 Task: Check the sale-to-list ratio of gas furnace in the last 3 years.
Action: Mouse moved to (935, 210)
Screenshot: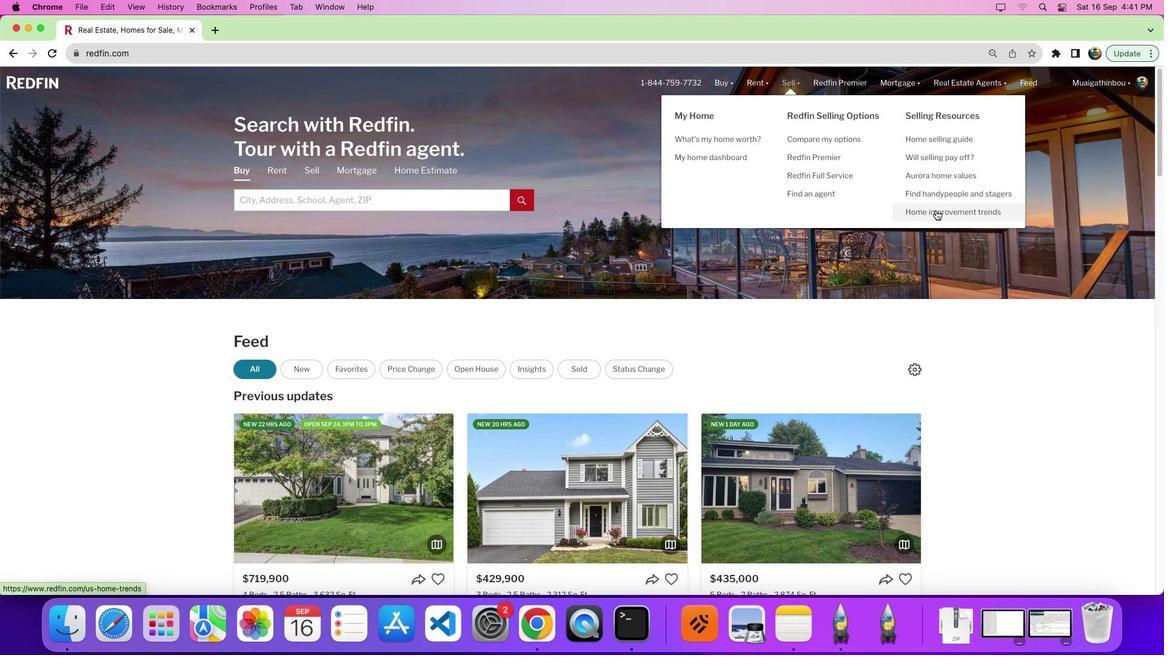 
Action: Mouse pressed left at (935, 210)
Screenshot: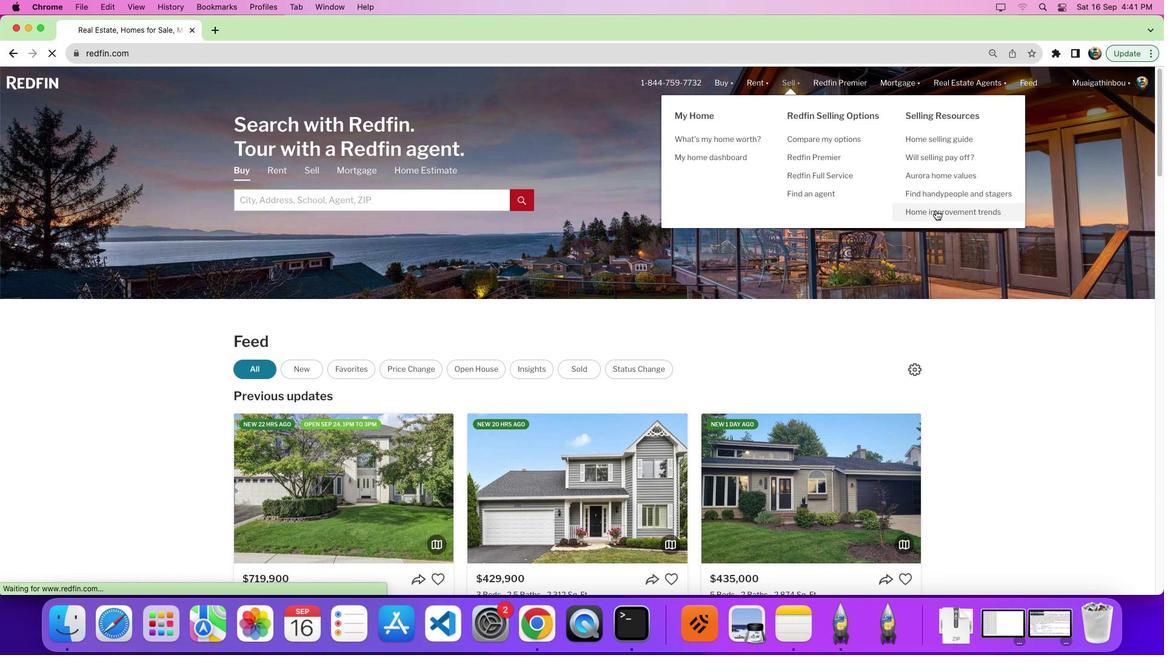 
Action: Mouse pressed left at (935, 210)
Screenshot: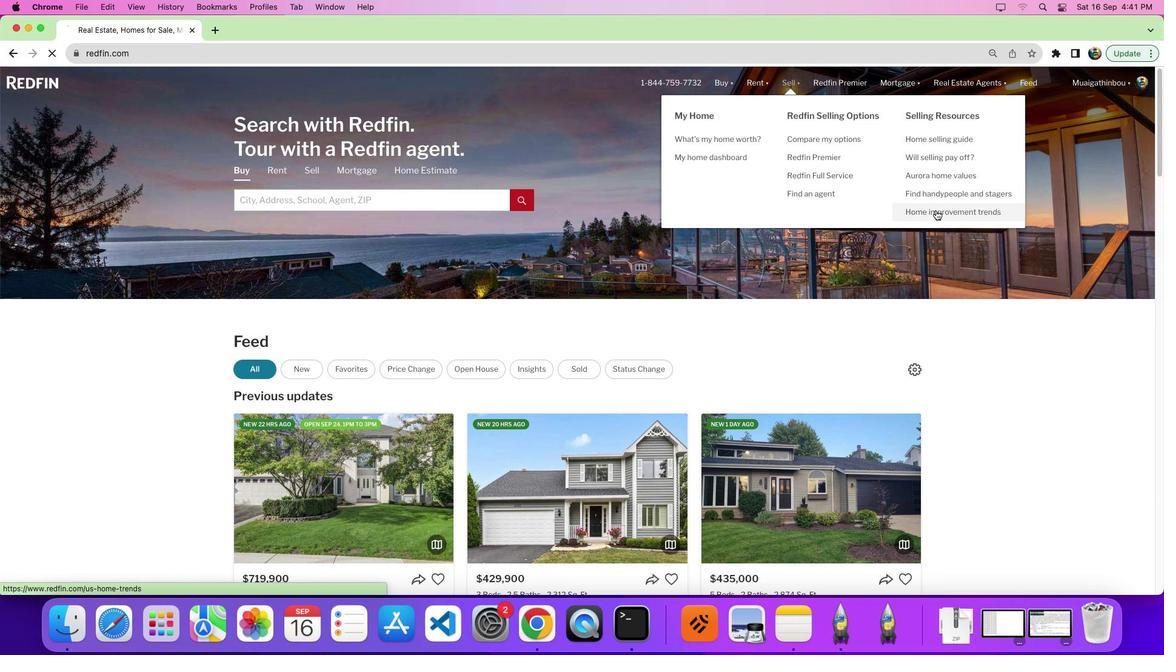 
Action: Mouse moved to (328, 235)
Screenshot: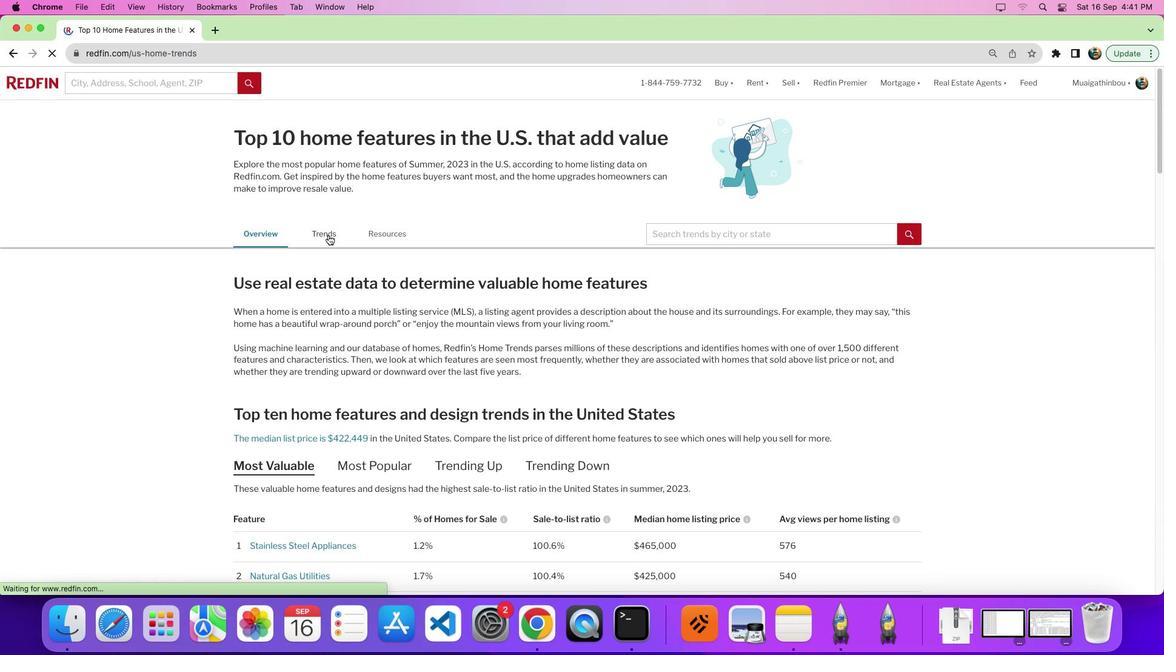 
Action: Mouse pressed left at (328, 235)
Screenshot: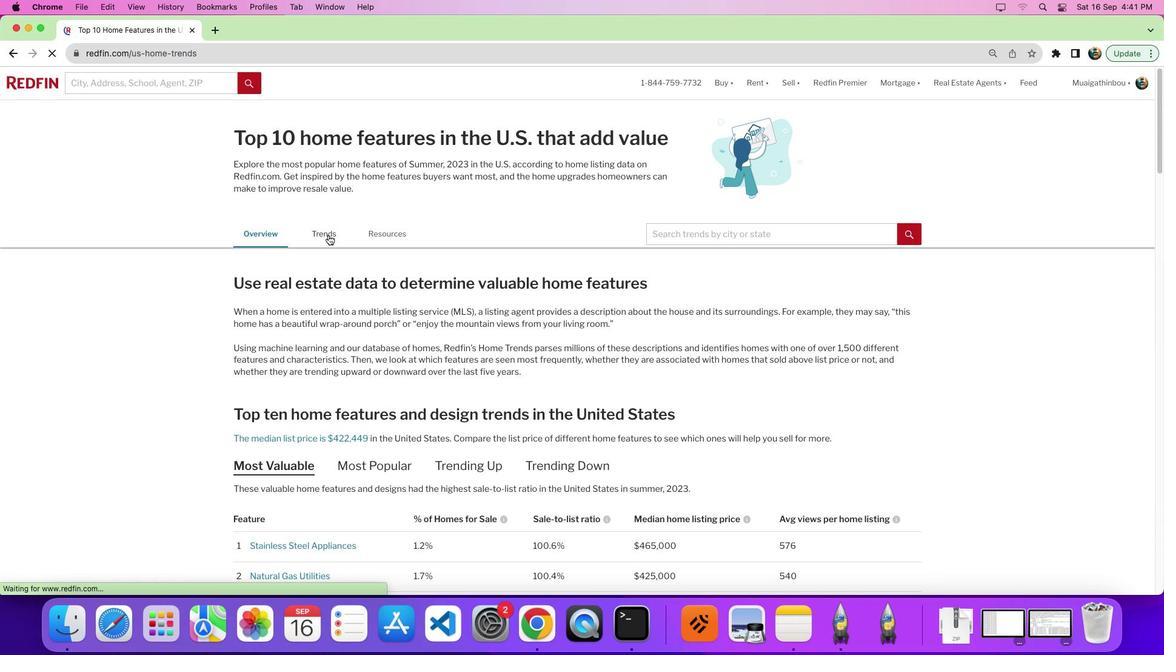 
Action: Mouse moved to (573, 337)
Screenshot: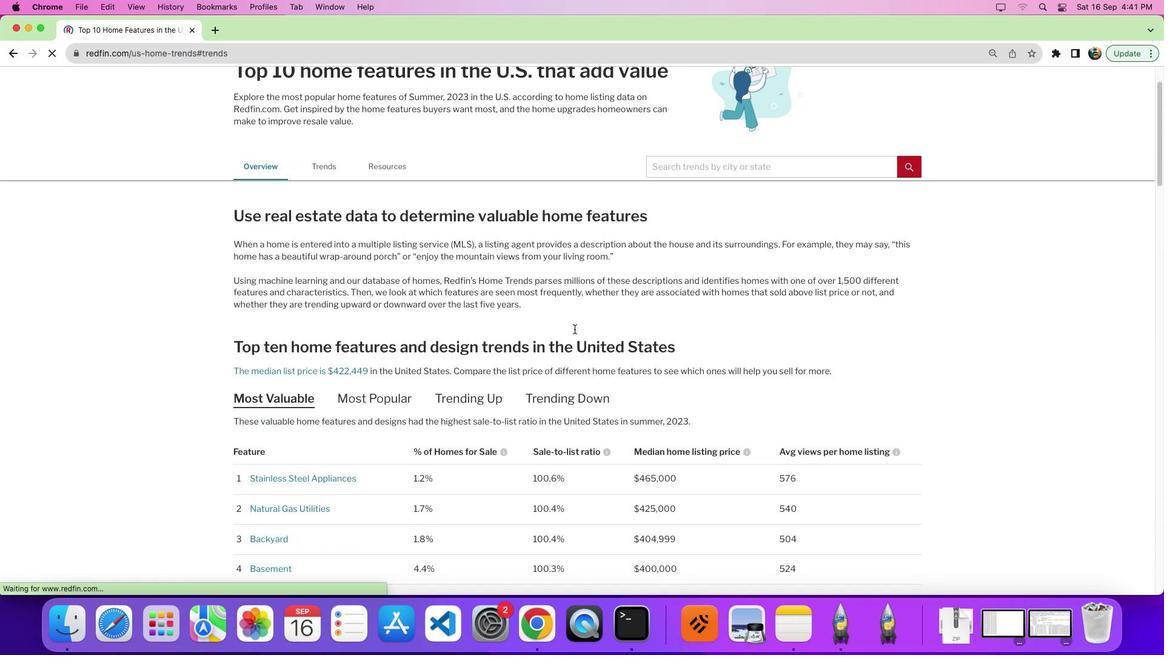 
Action: Mouse scrolled (573, 337) with delta (0, 0)
Screenshot: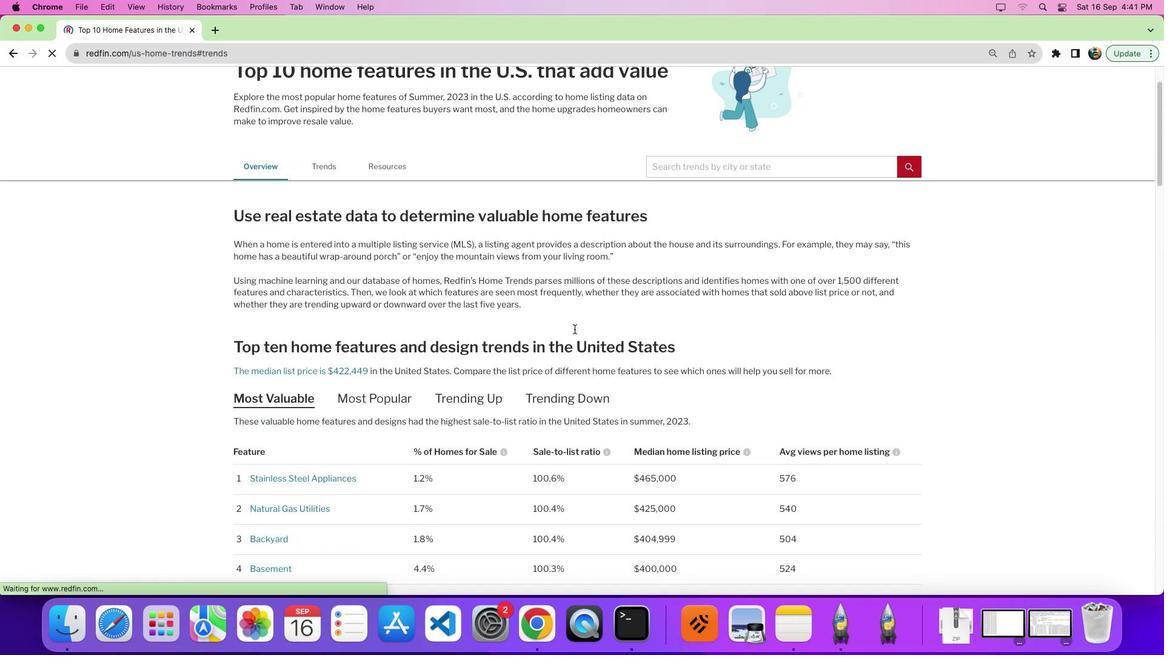 
Action: Mouse moved to (573, 337)
Screenshot: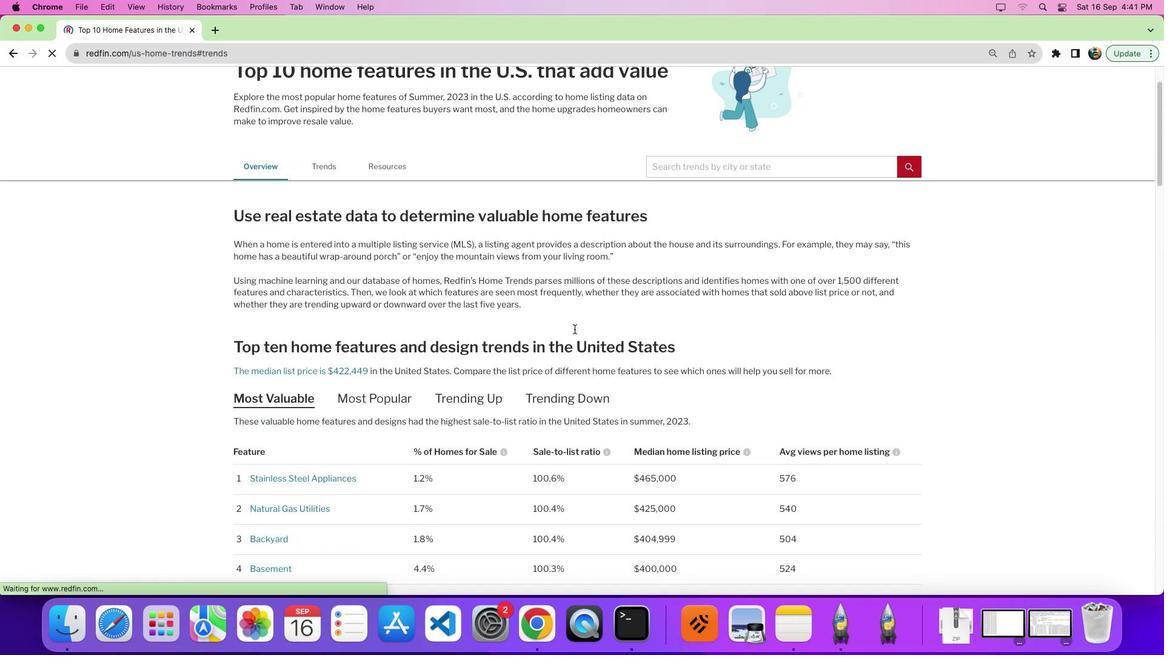 
Action: Mouse scrolled (573, 337) with delta (0, 0)
Screenshot: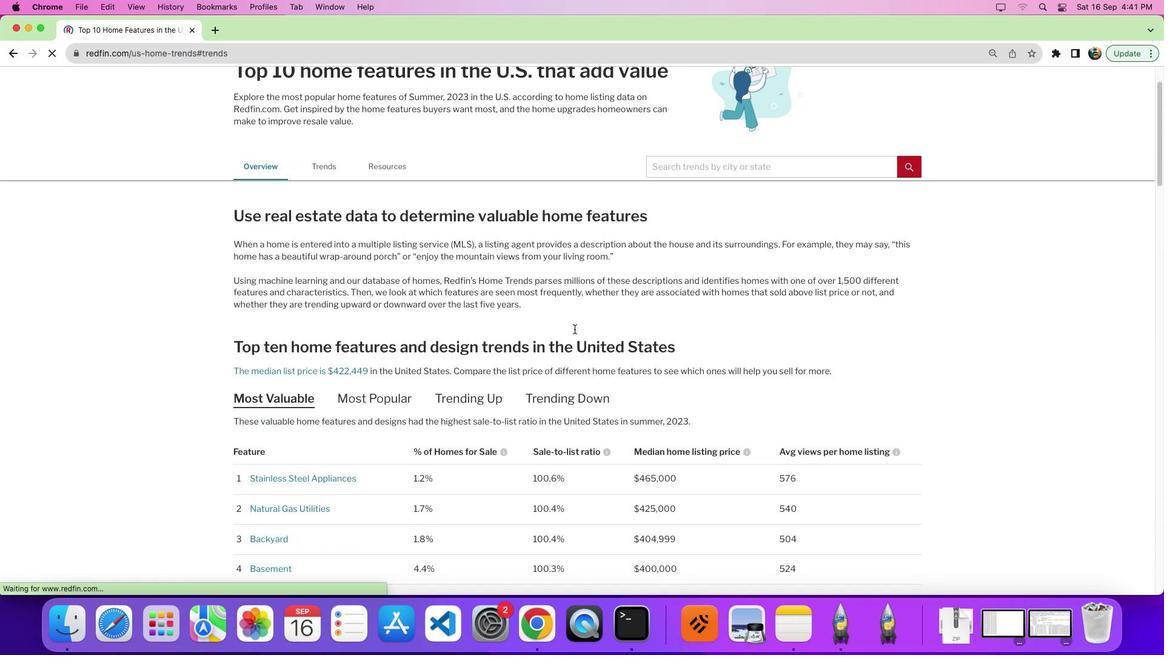 
Action: Mouse moved to (574, 334)
Screenshot: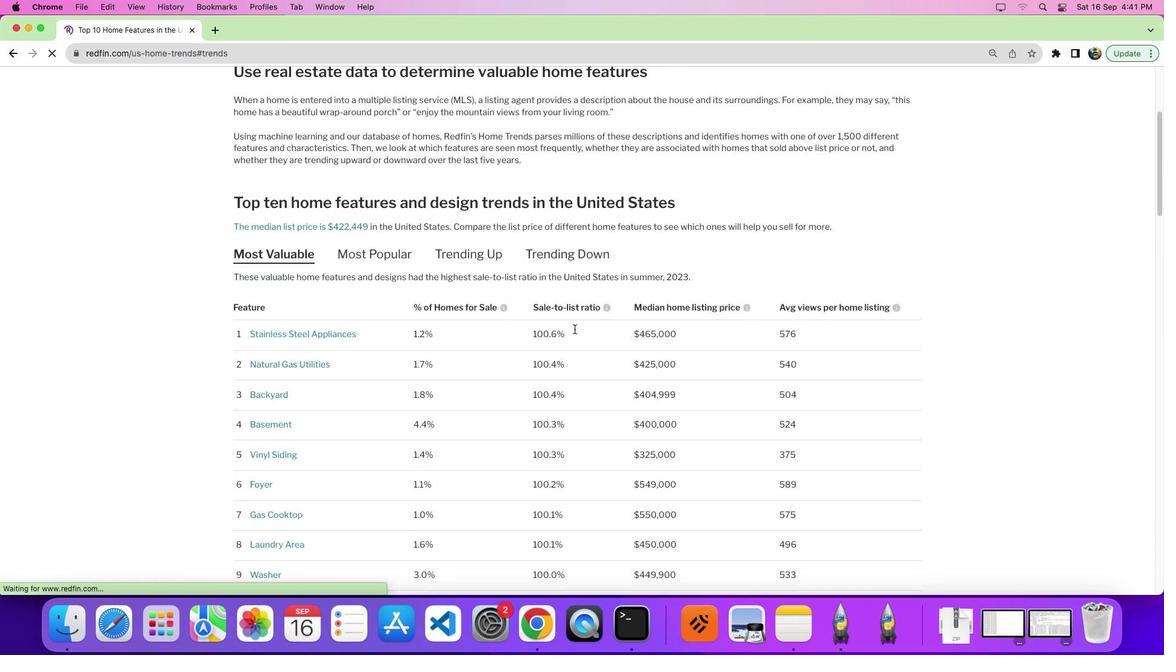 
Action: Mouse scrolled (574, 334) with delta (0, -4)
Screenshot: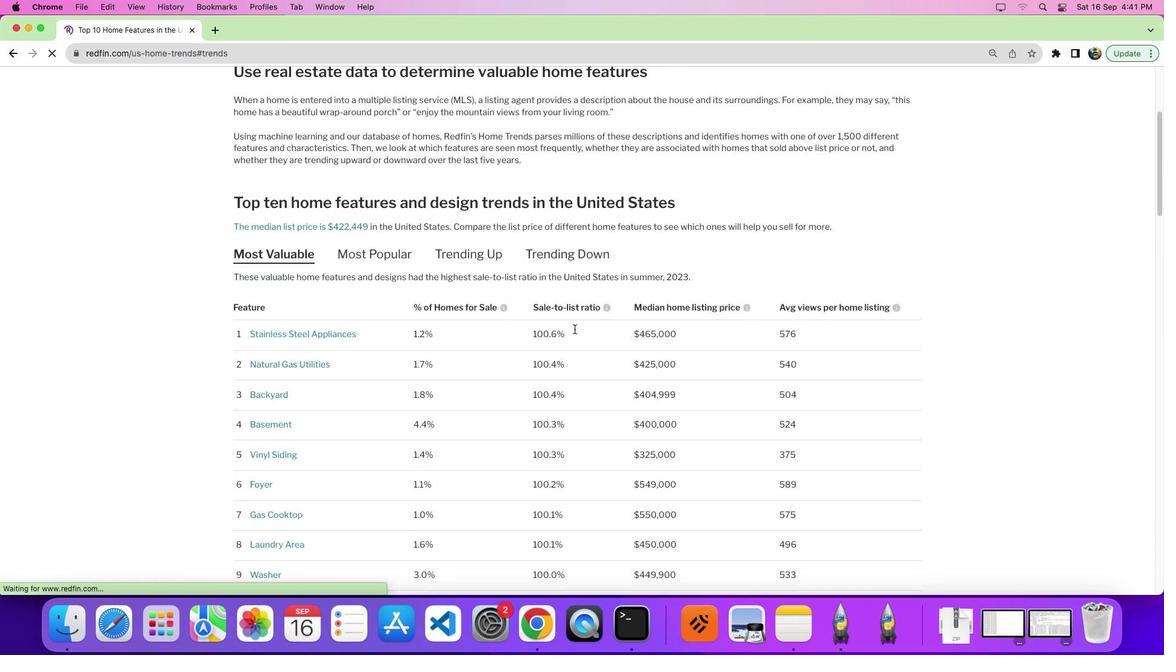 
Action: Mouse moved to (574, 328)
Screenshot: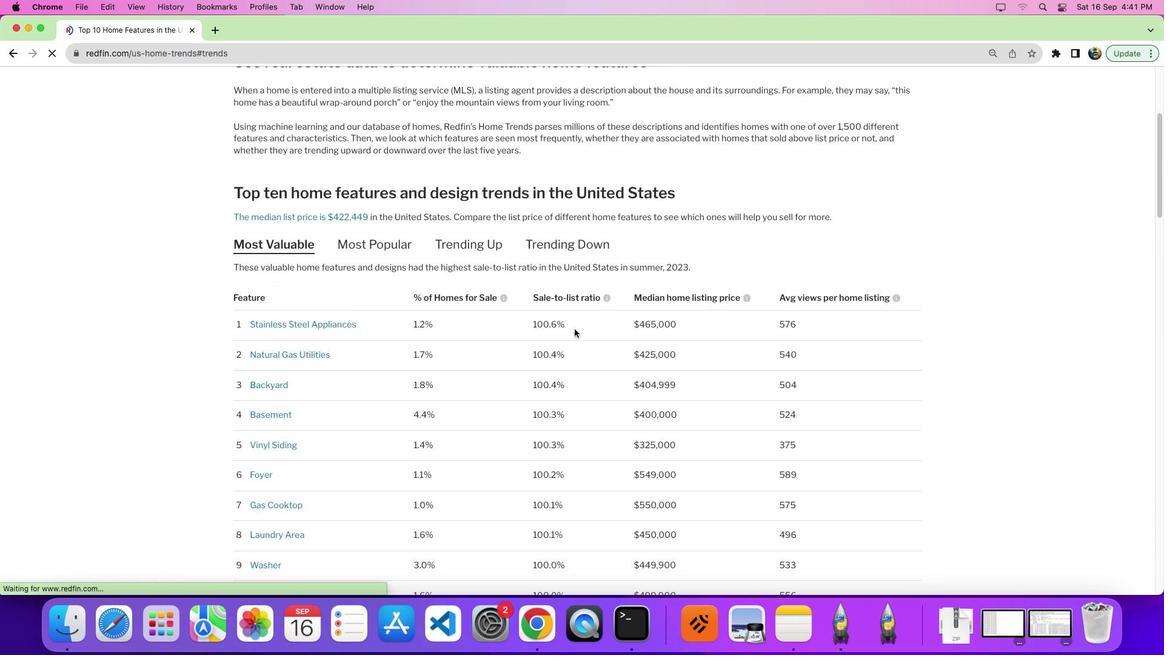 
Action: Mouse scrolled (574, 328) with delta (0, 0)
Screenshot: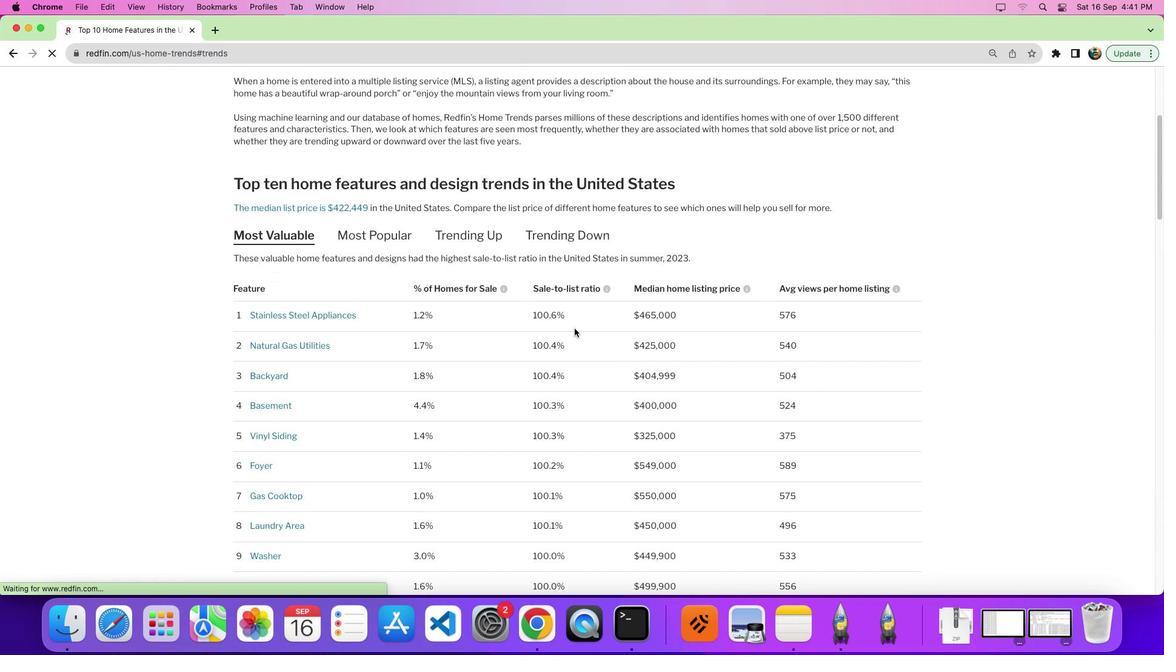 
Action: Mouse scrolled (574, 328) with delta (0, 0)
Screenshot: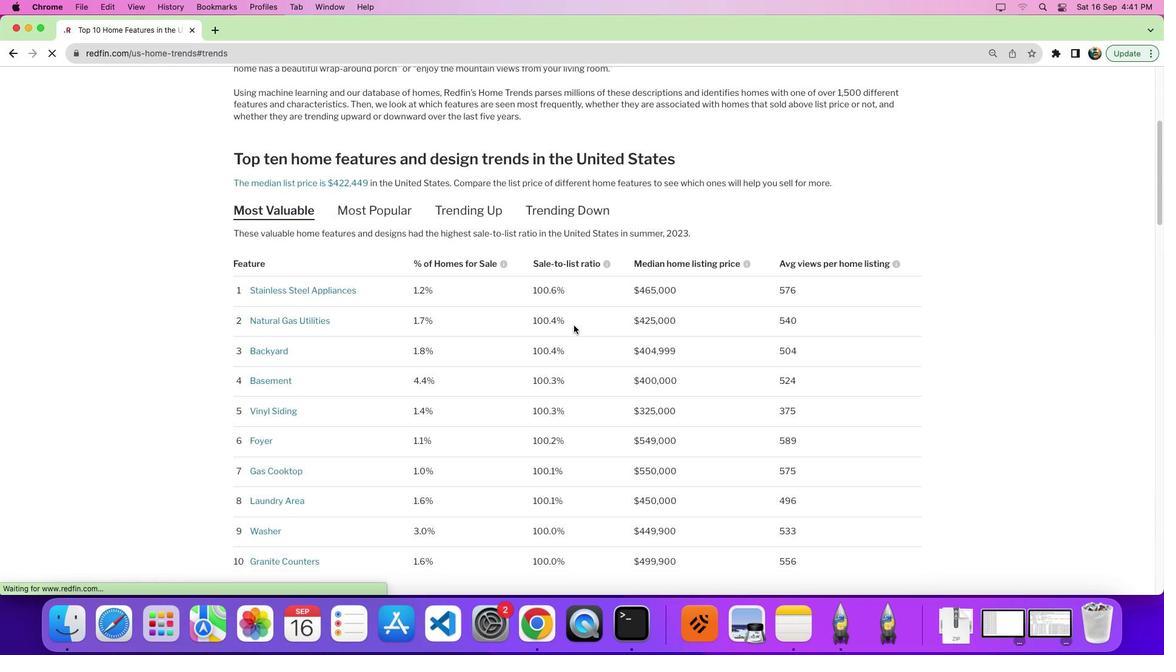 
Action: Mouse moved to (572, 322)
Screenshot: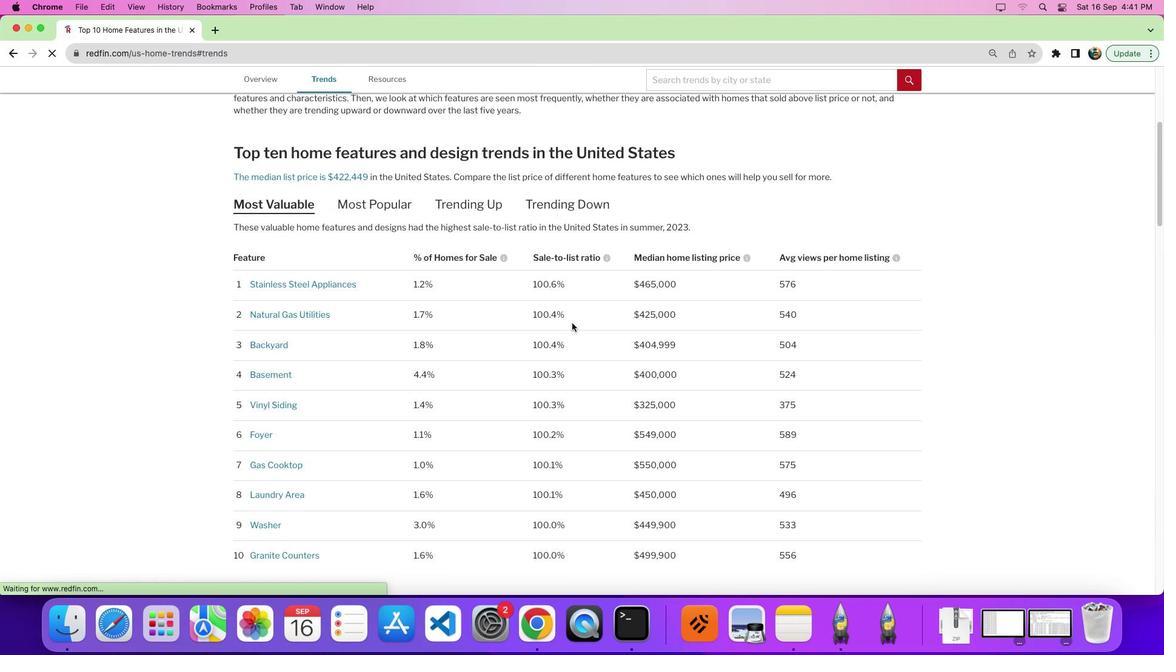 
Action: Mouse scrolled (572, 322) with delta (0, 0)
Screenshot: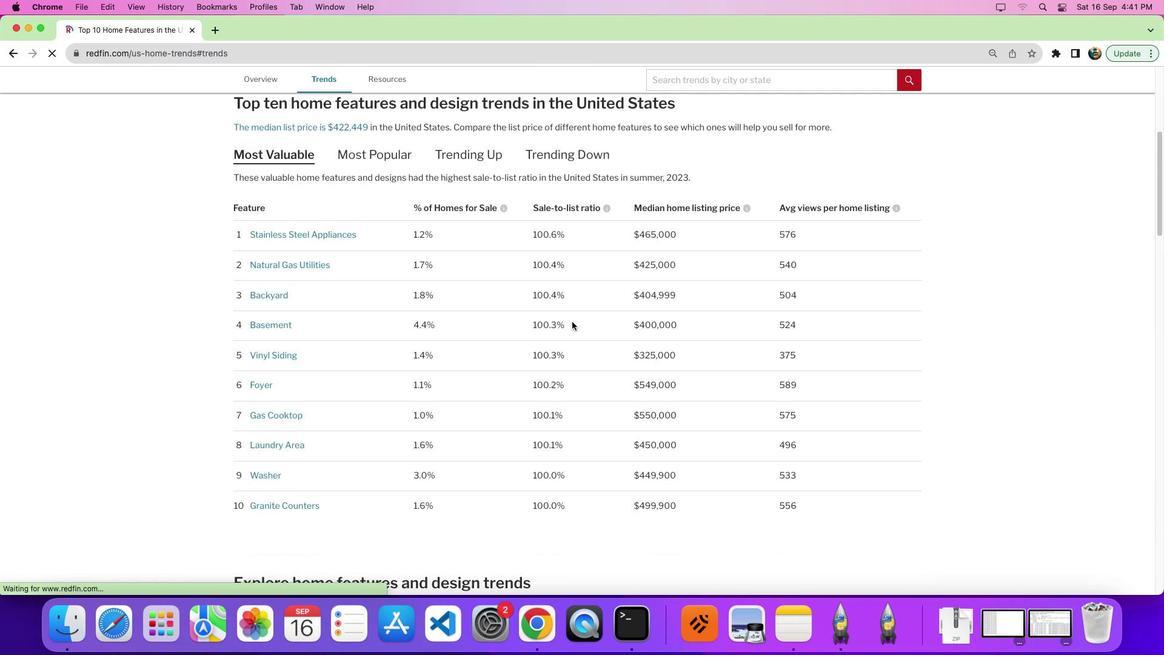 
Action: Mouse scrolled (572, 322) with delta (0, 0)
Screenshot: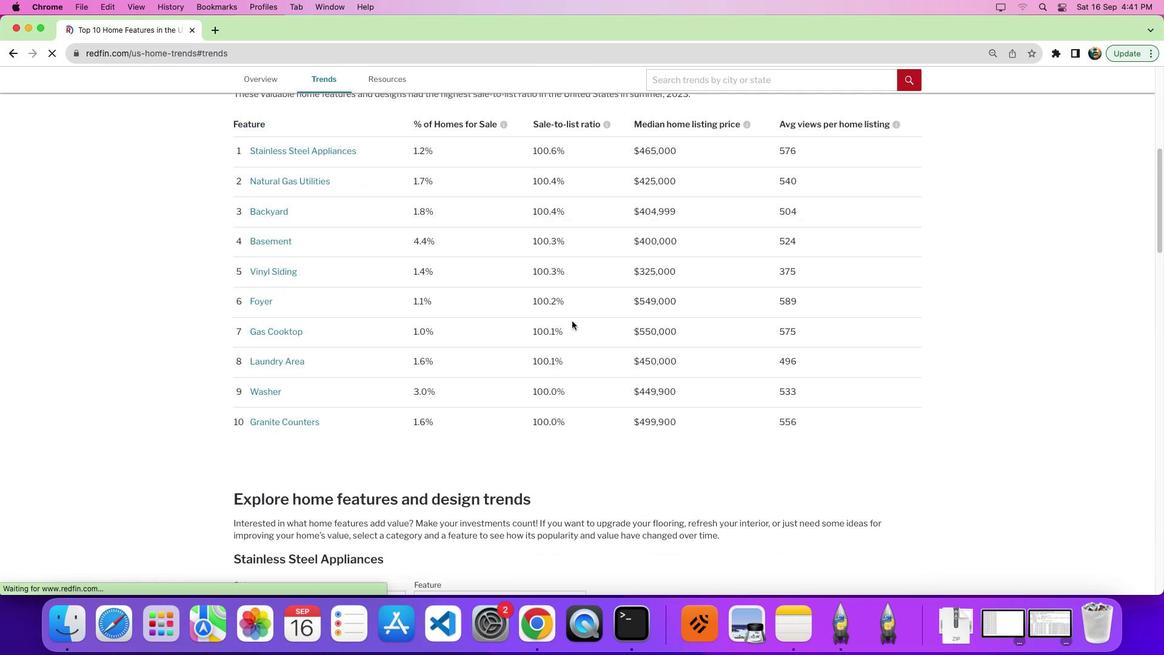 
Action: Mouse scrolled (572, 322) with delta (0, -4)
Screenshot: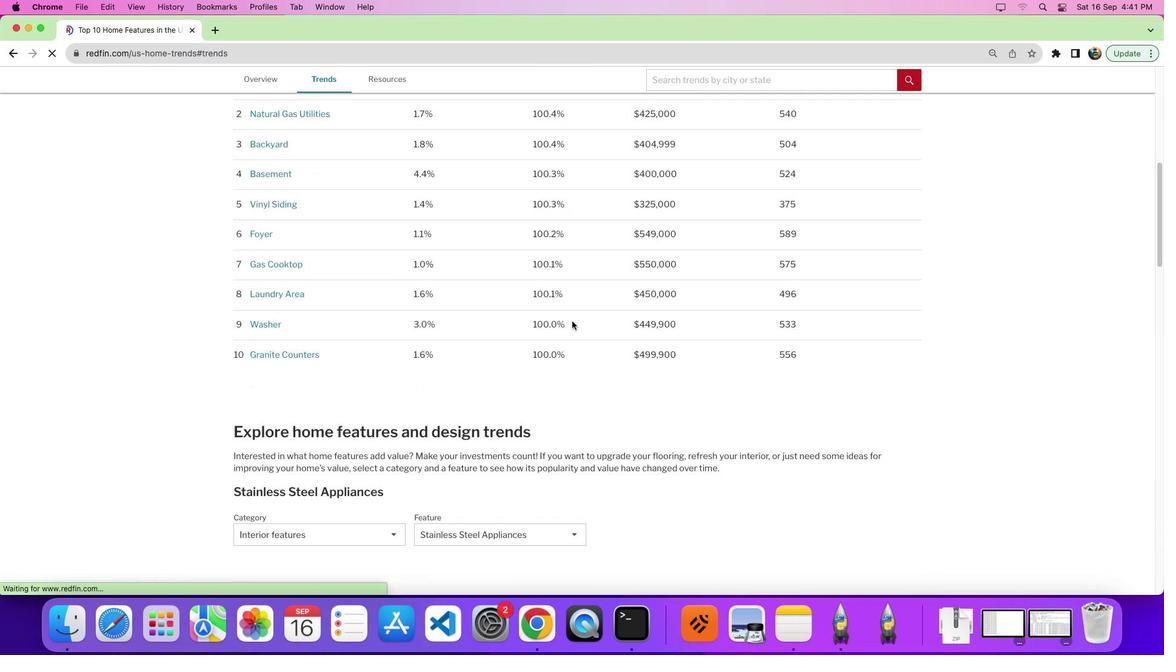 
Action: Mouse moved to (545, 317)
Screenshot: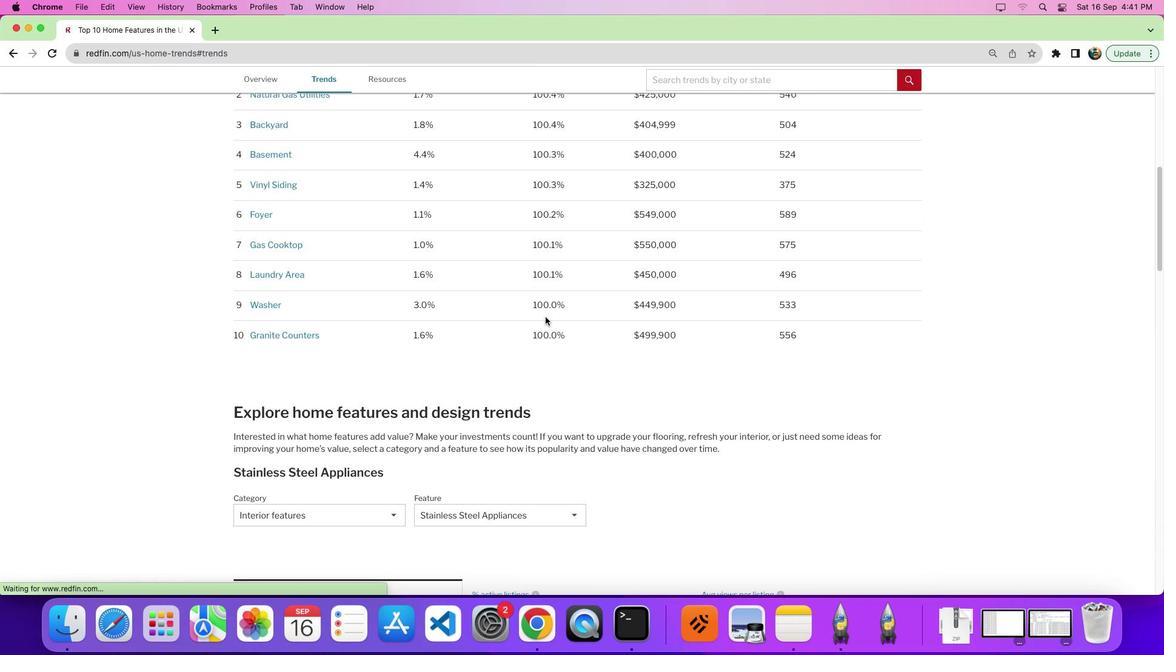 
Action: Mouse scrolled (545, 317) with delta (0, 0)
Screenshot: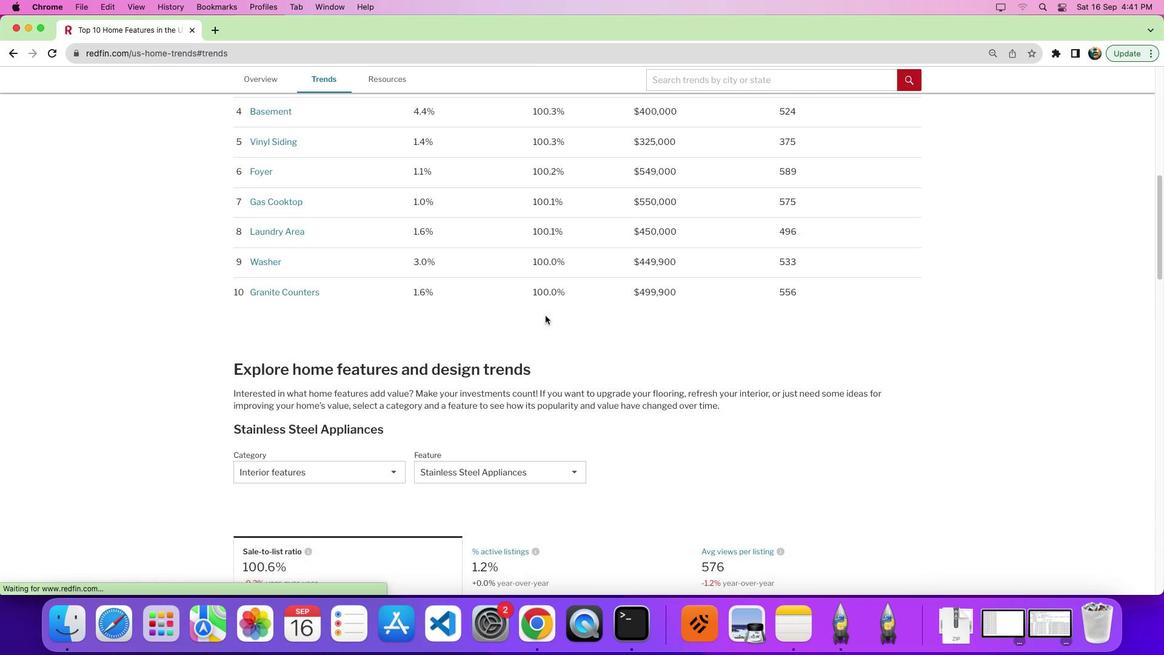 
Action: Mouse moved to (545, 317)
Screenshot: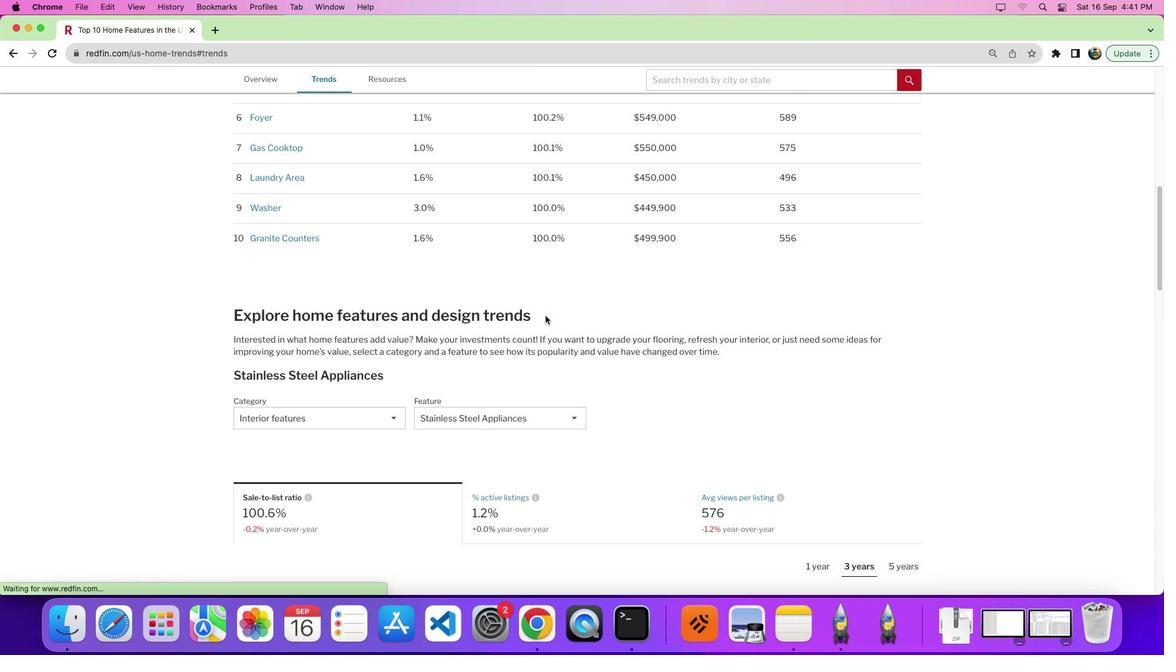 
Action: Mouse scrolled (545, 317) with delta (0, 0)
Screenshot: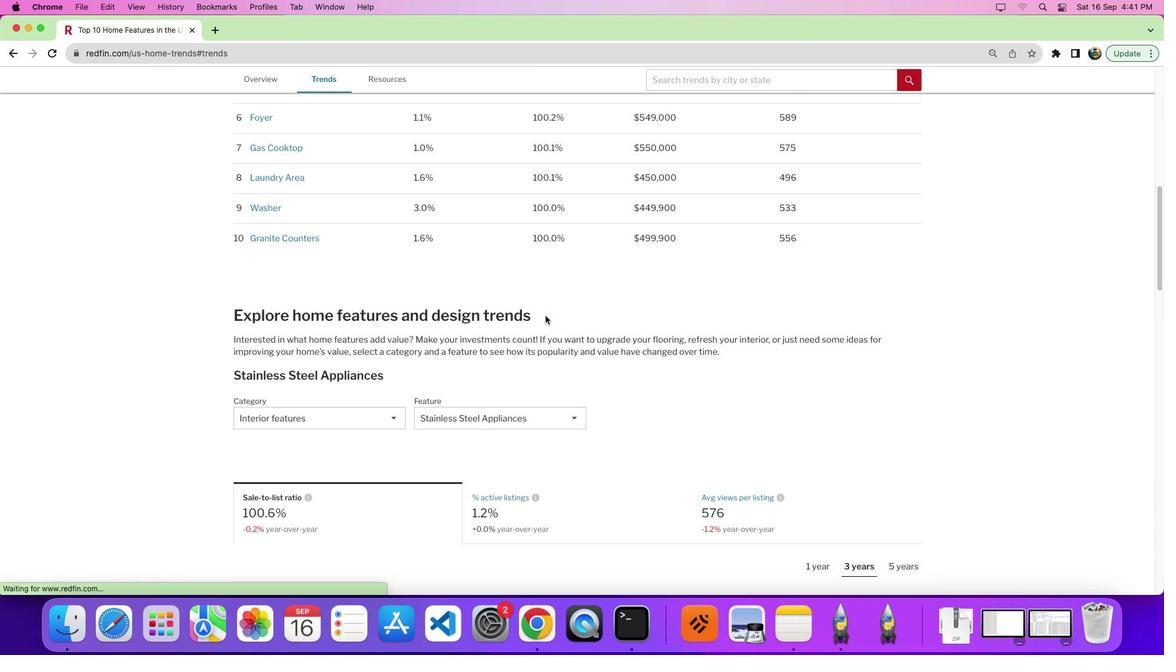 
Action: Mouse moved to (545, 316)
Screenshot: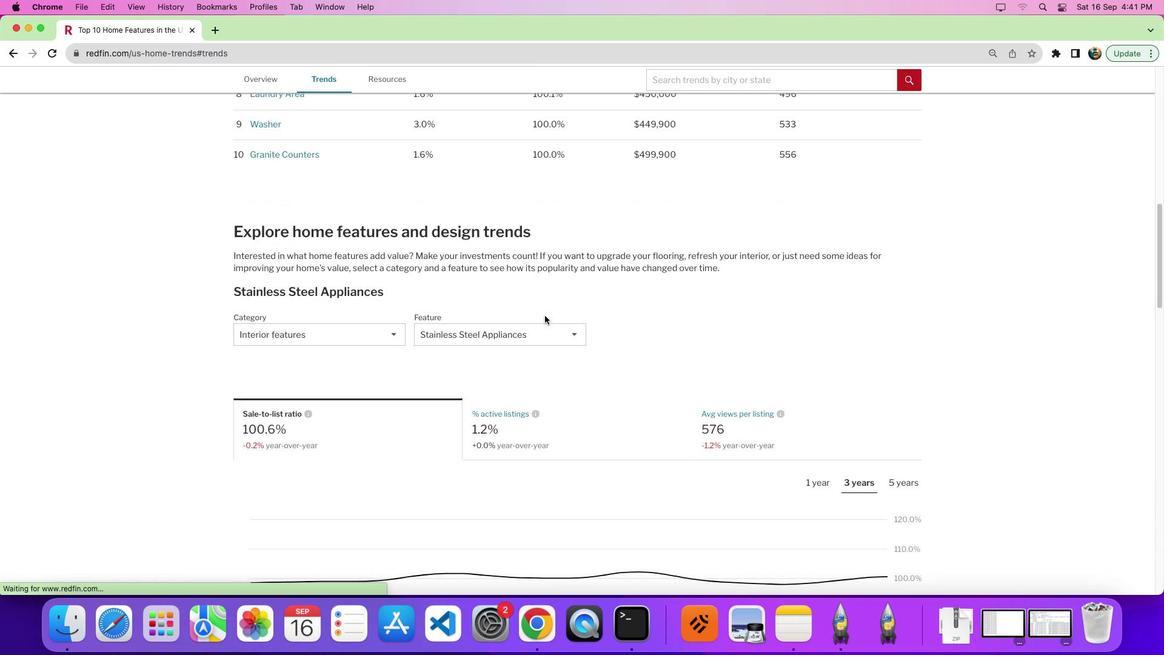 
Action: Mouse scrolled (545, 316) with delta (0, -3)
Screenshot: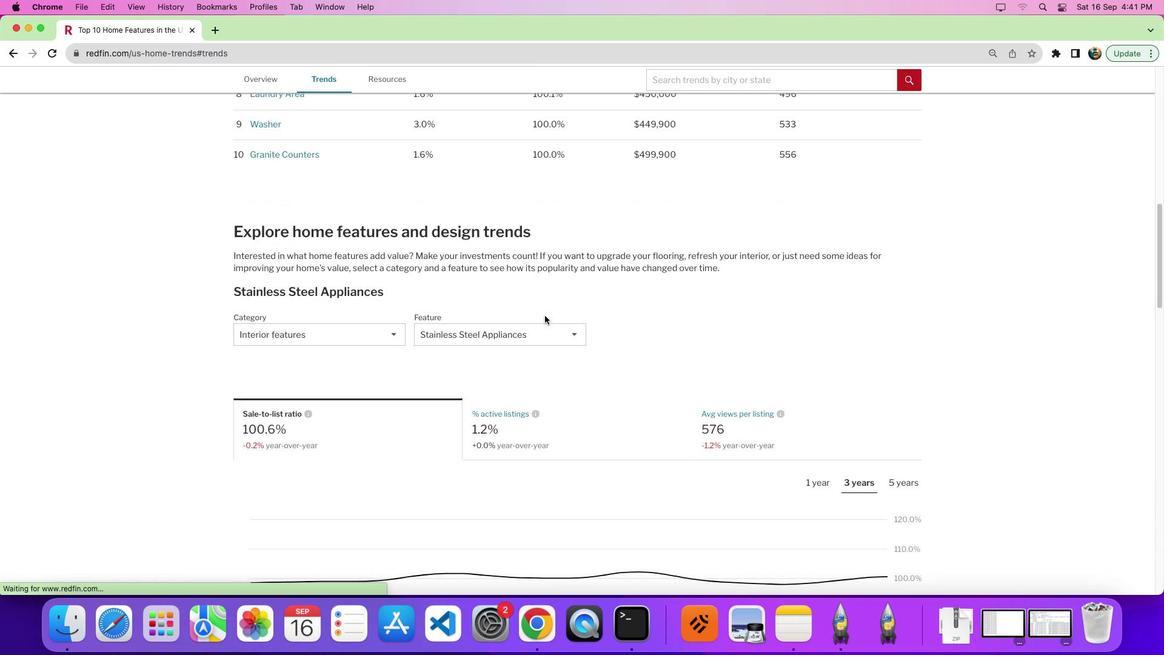 
Action: Mouse moved to (317, 329)
Screenshot: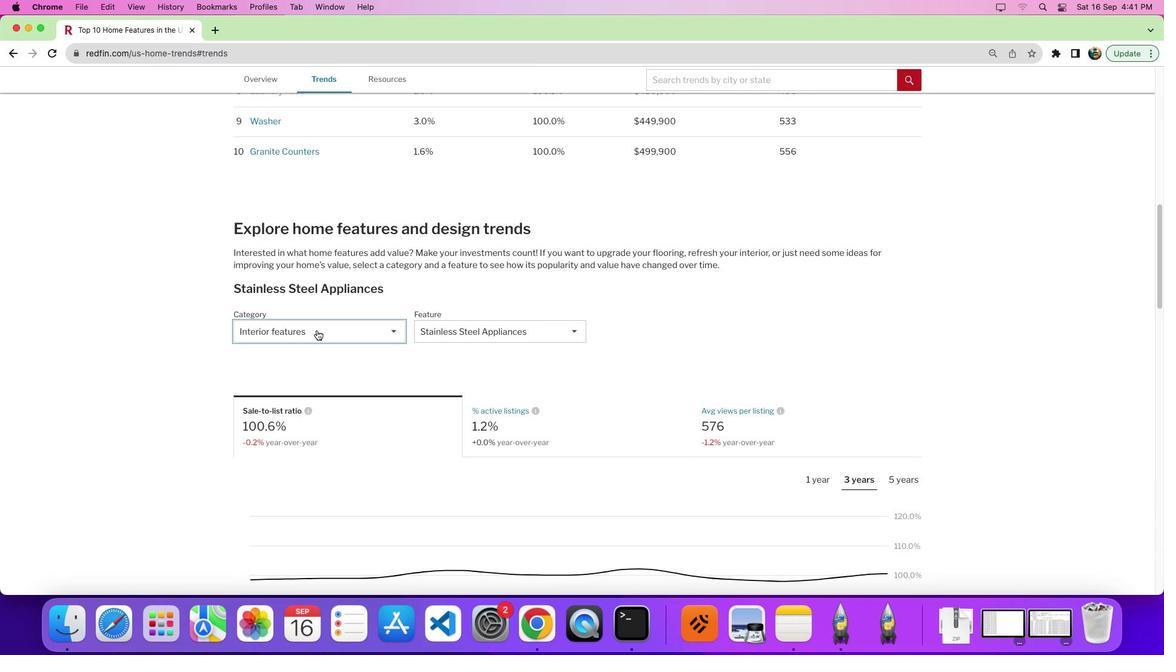 
Action: Mouse pressed left at (317, 329)
Screenshot: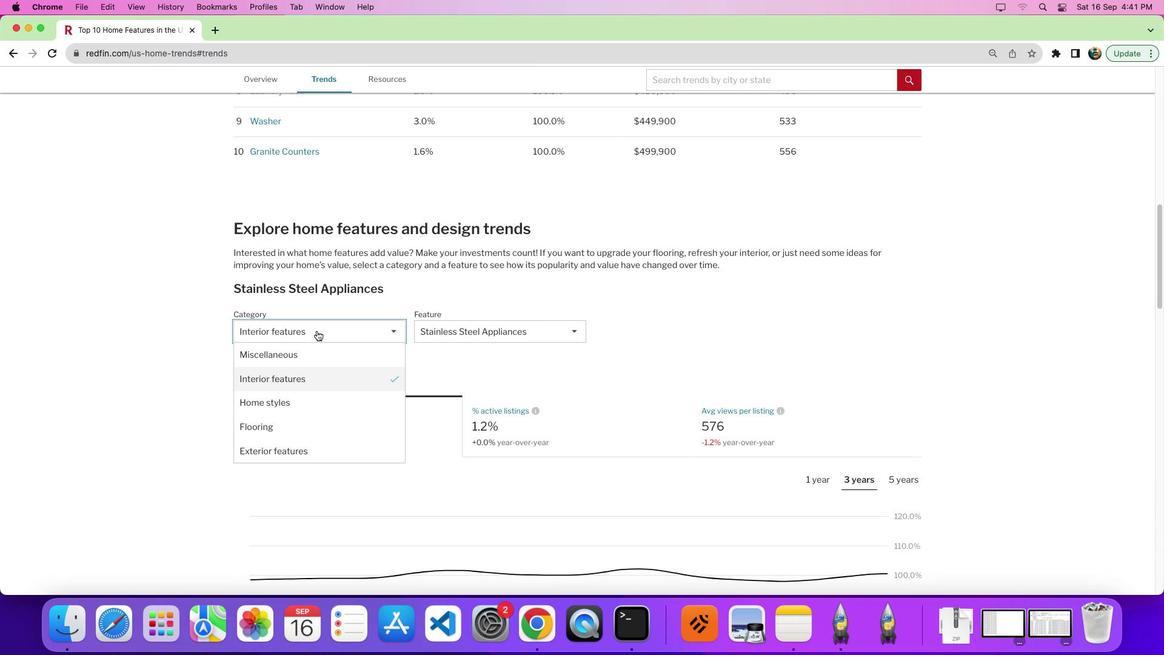 
Action: Mouse moved to (343, 377)
Screenshot: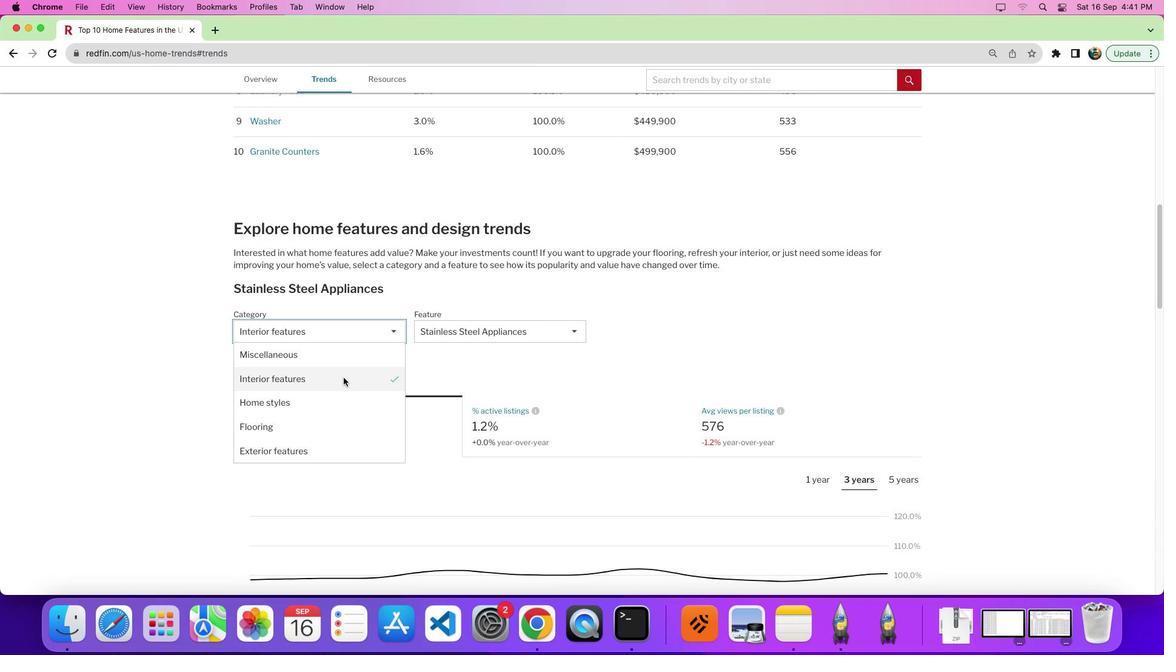 
Action: Mouse pressed left at (343, 377)
Screenshot: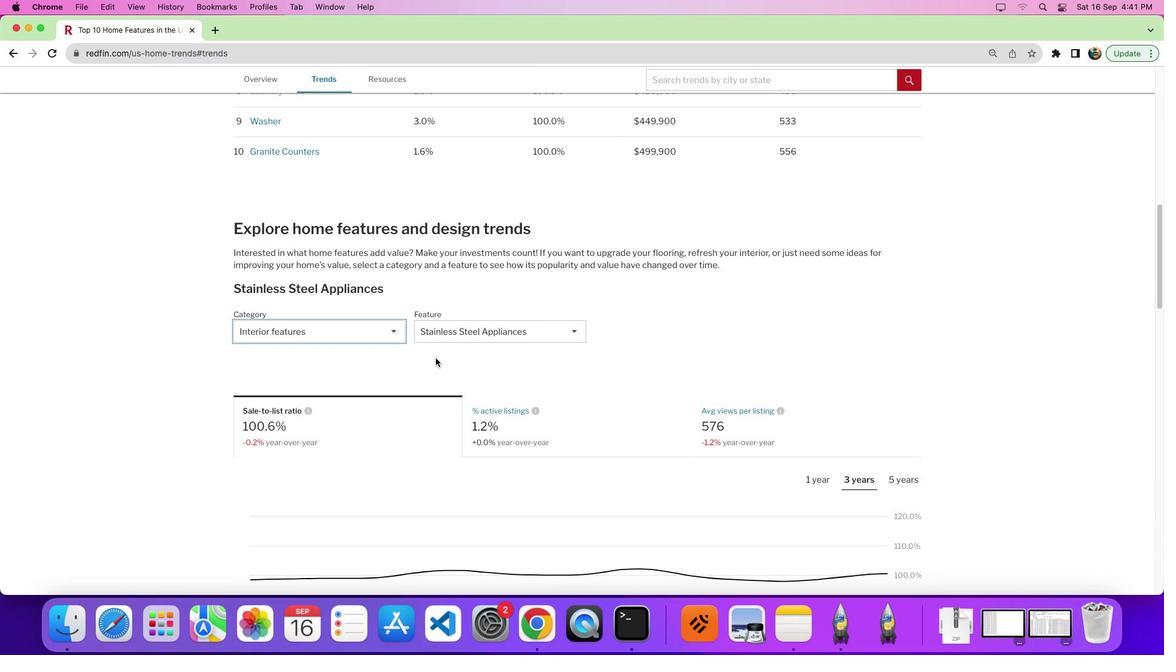 
Action: Mouse moved to (516, 328)
Screenshot: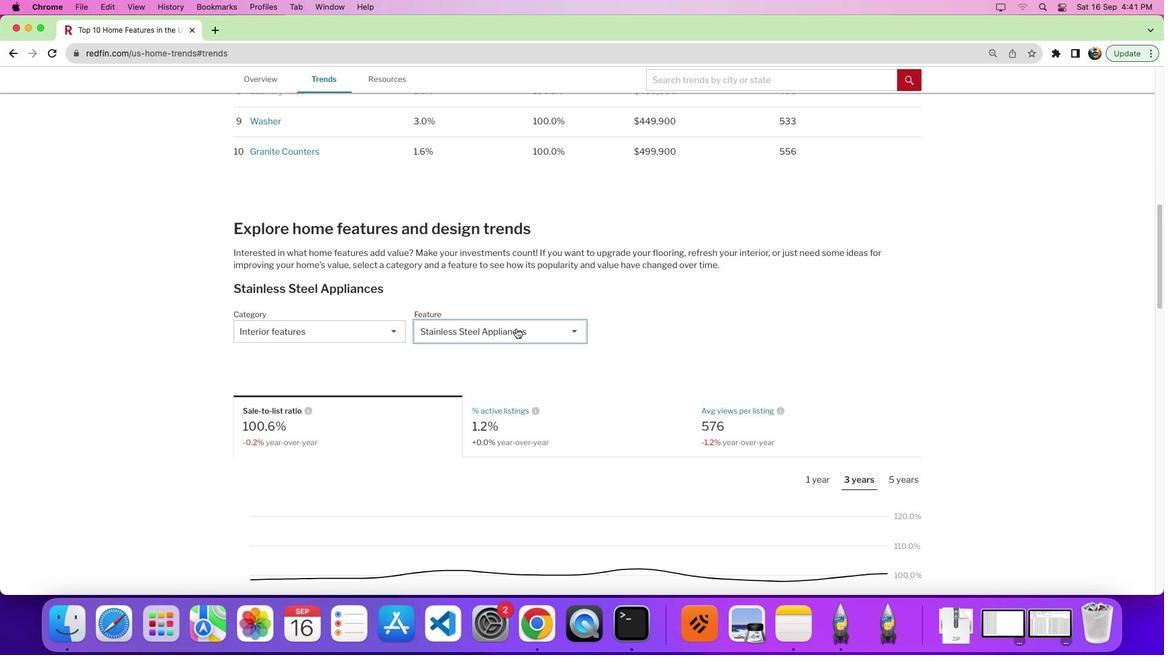 
Action: Mouse pressed left at (516, 328)
Screenshot: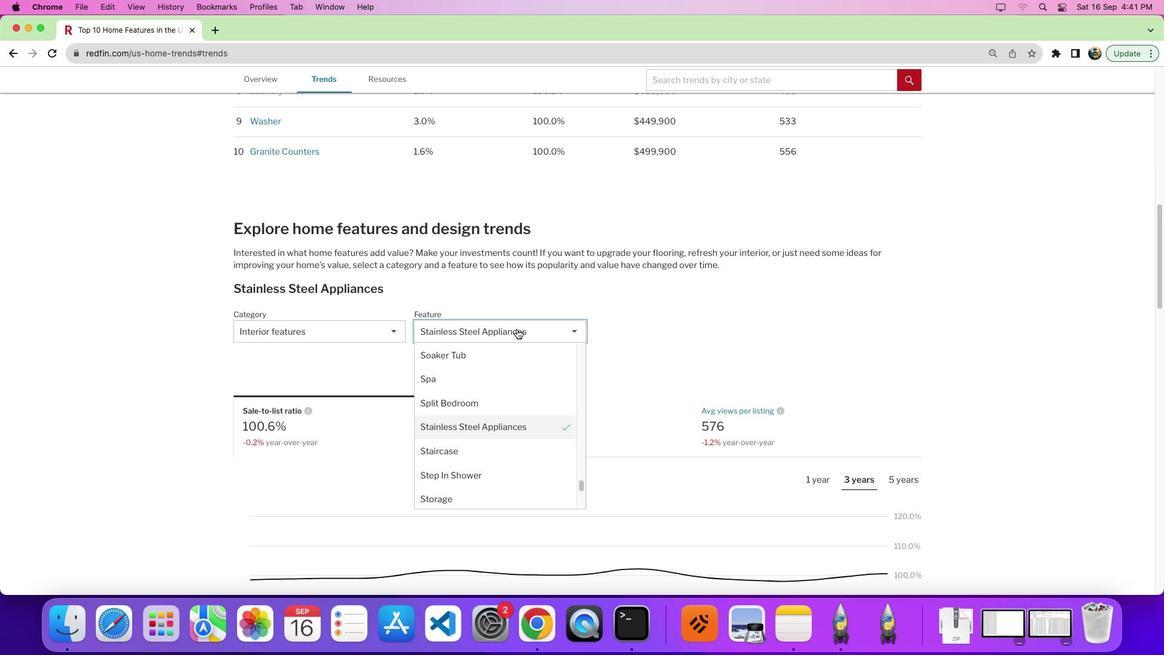 
Action: Mouse moved to (526, 357)
Screenshot: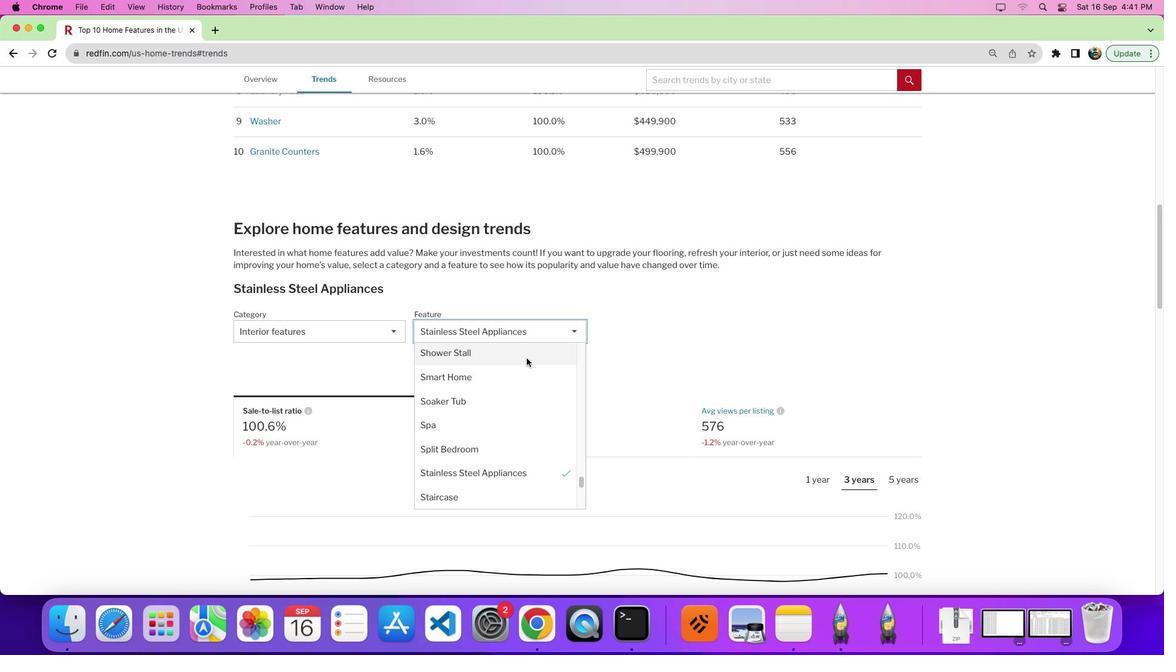 
Action: Mouse scrolled (526, 357) with delta (0, 0)
Screenshot: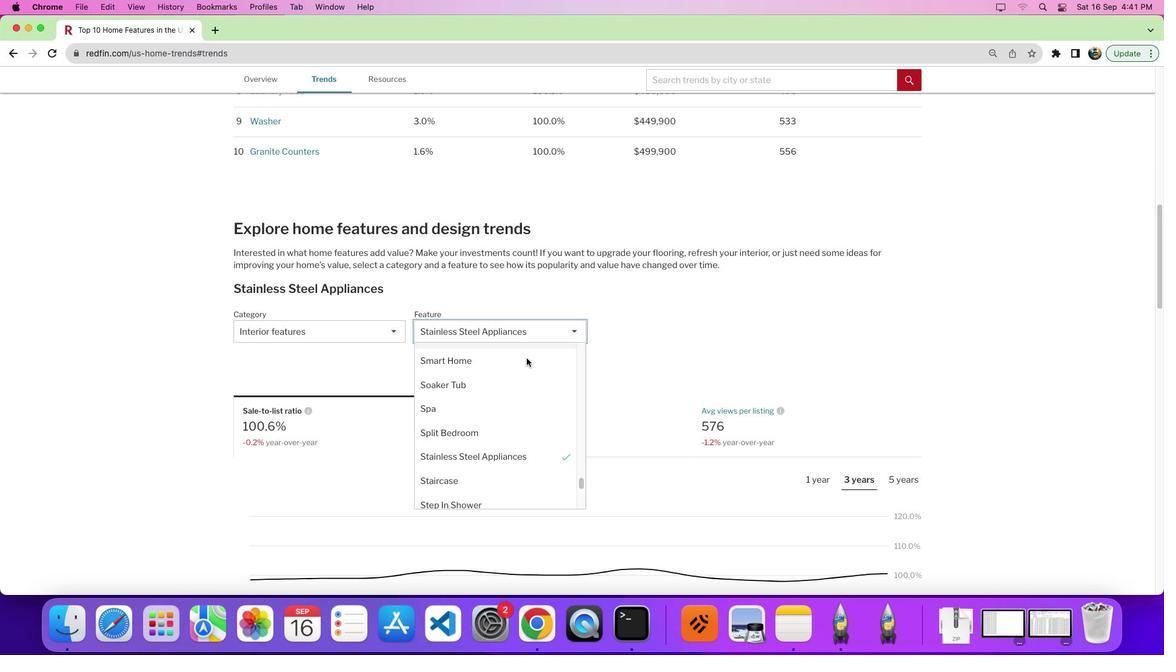 
Action: Mouse scrolled (526, 357) with delta (0, 0)
Screenshot: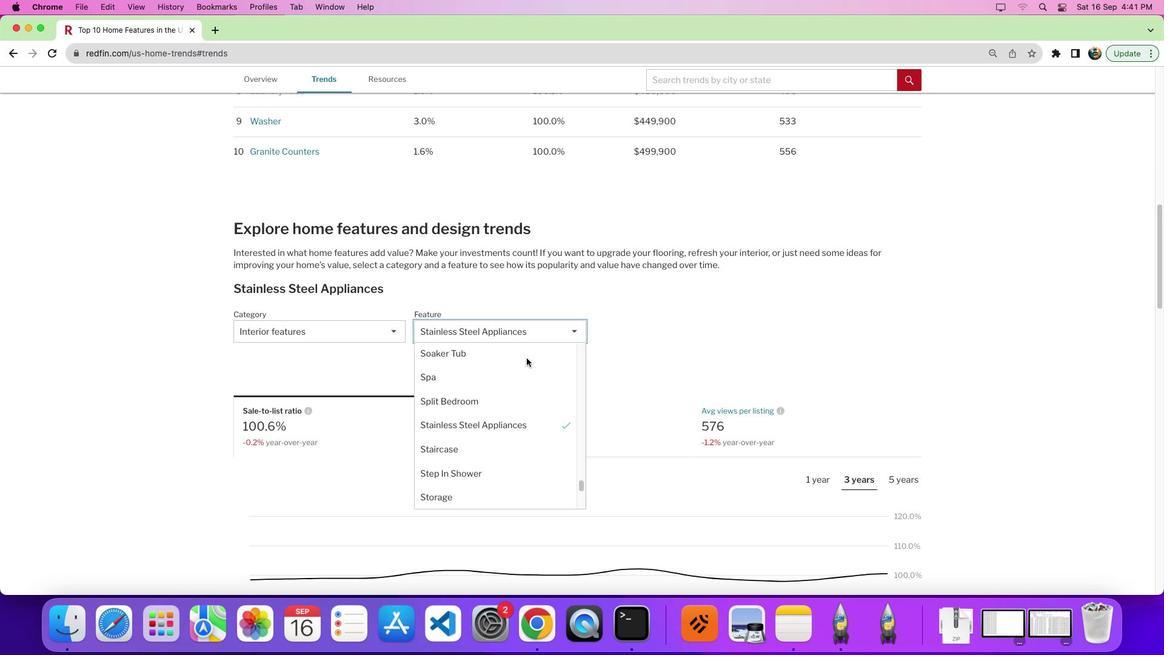 
Action: Mouse scrolled (526, 357) with delta (0, -1)
Screenshot: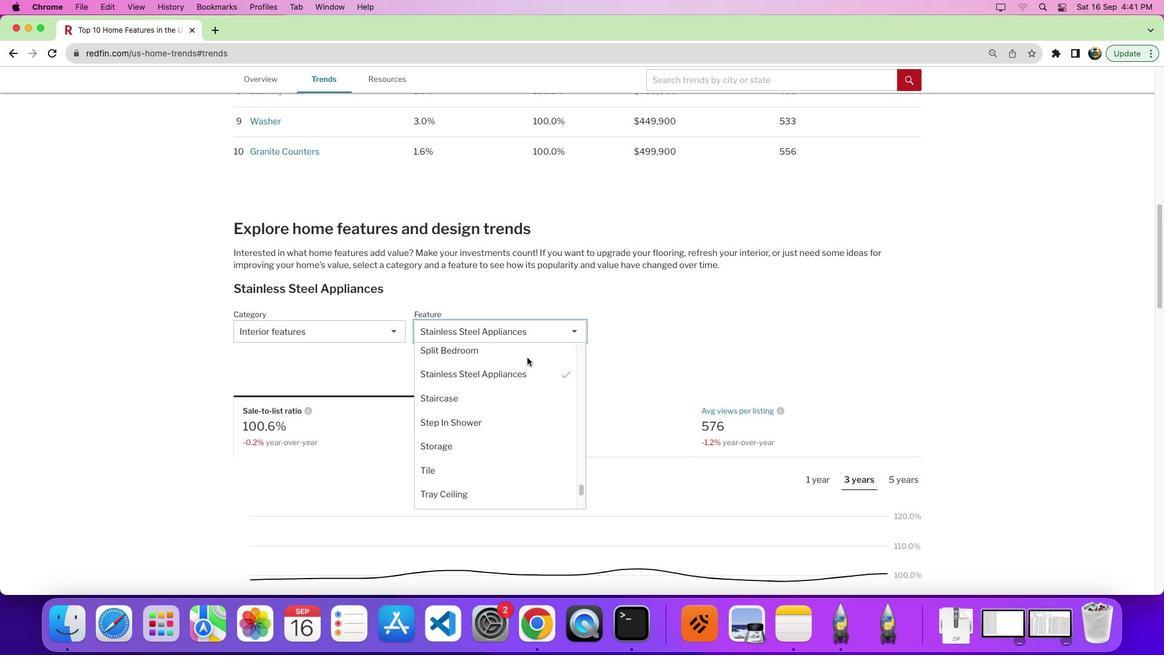 
Action: Mouse moved to (528, 376)
Screenshot: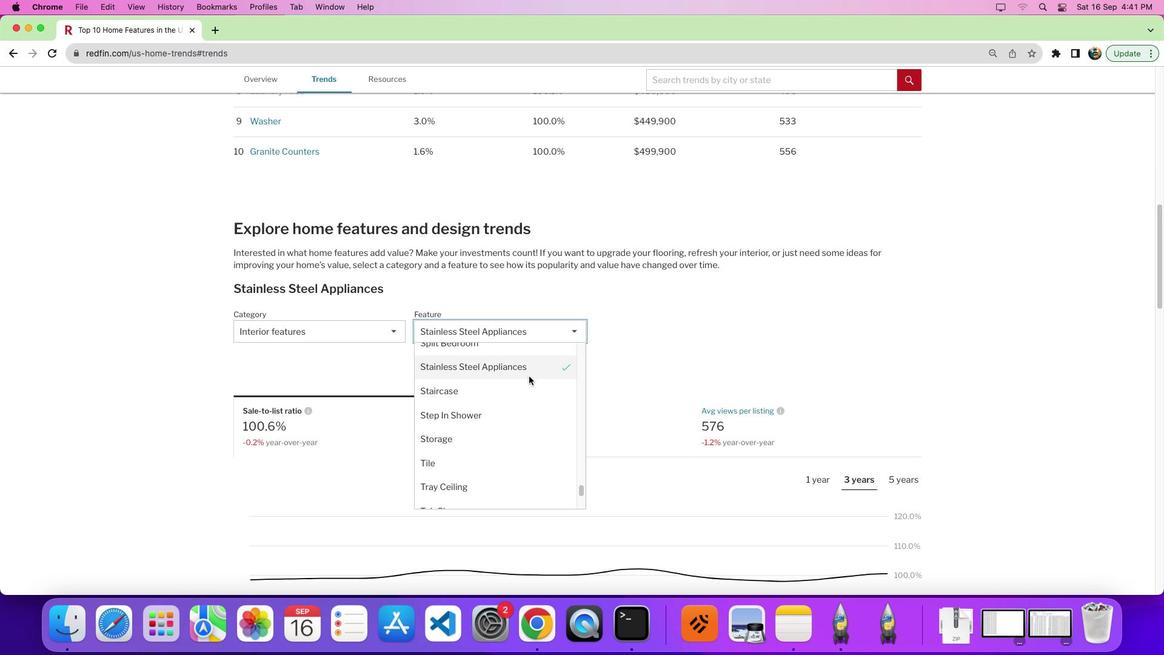 
Action: Mouse scrolled (528, 376) with delta (0, 0)
Screenshot: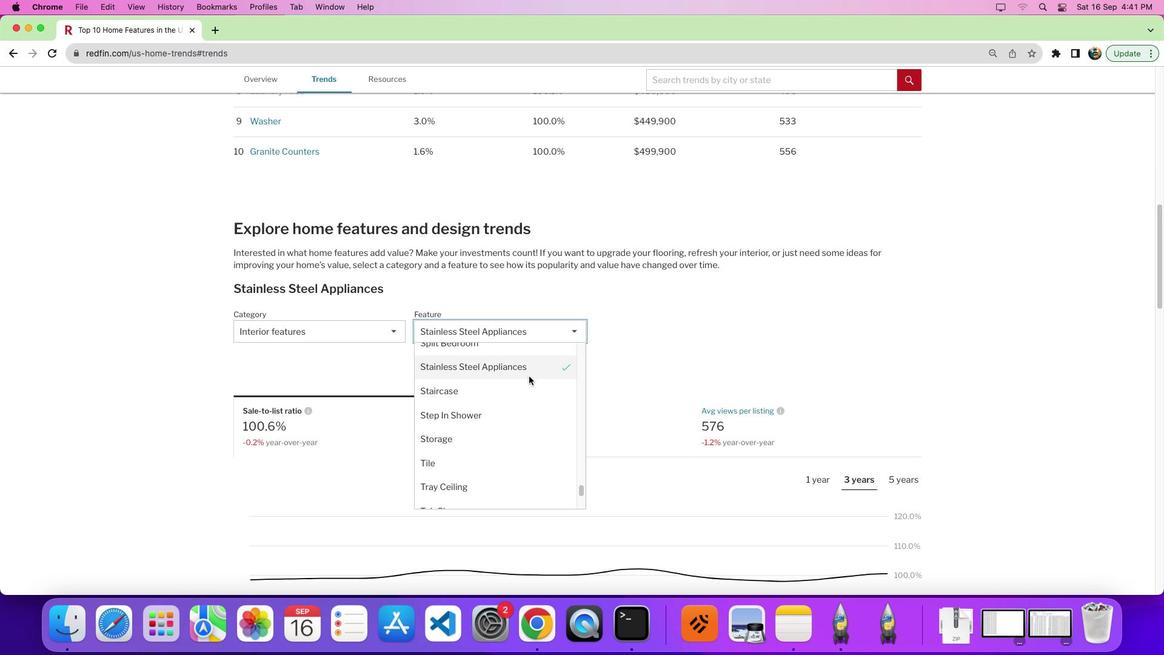 
Action: Mouse moved to (585, 420)
Screenshot: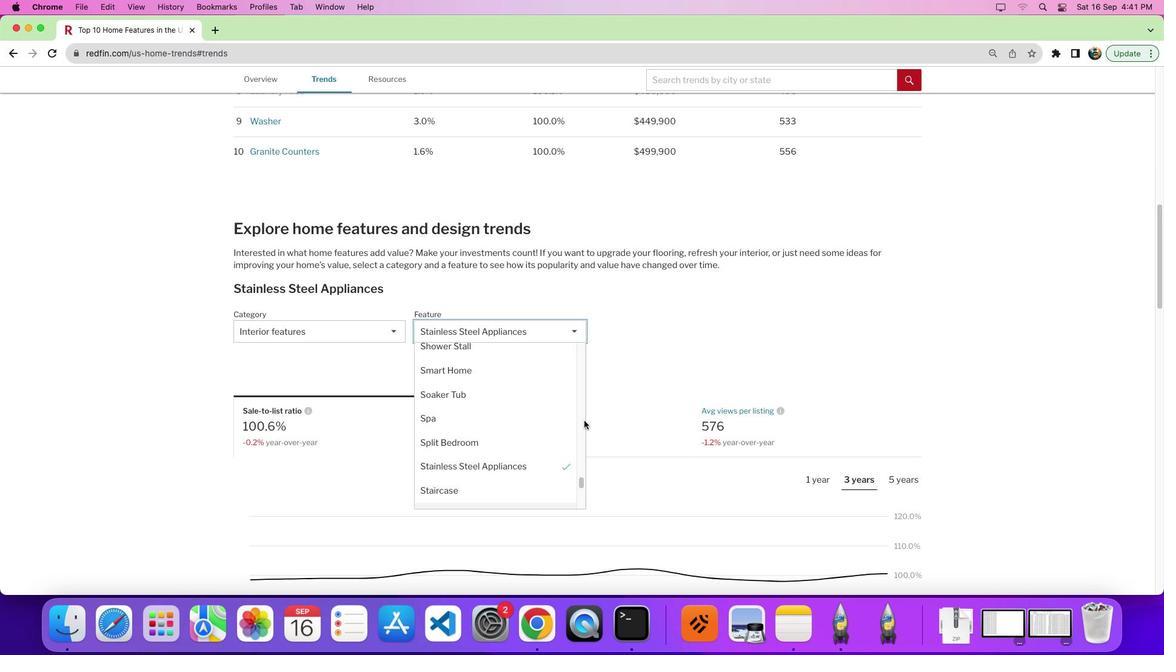 
Action: Mouse pressed left at (585, 420)
Screenshot: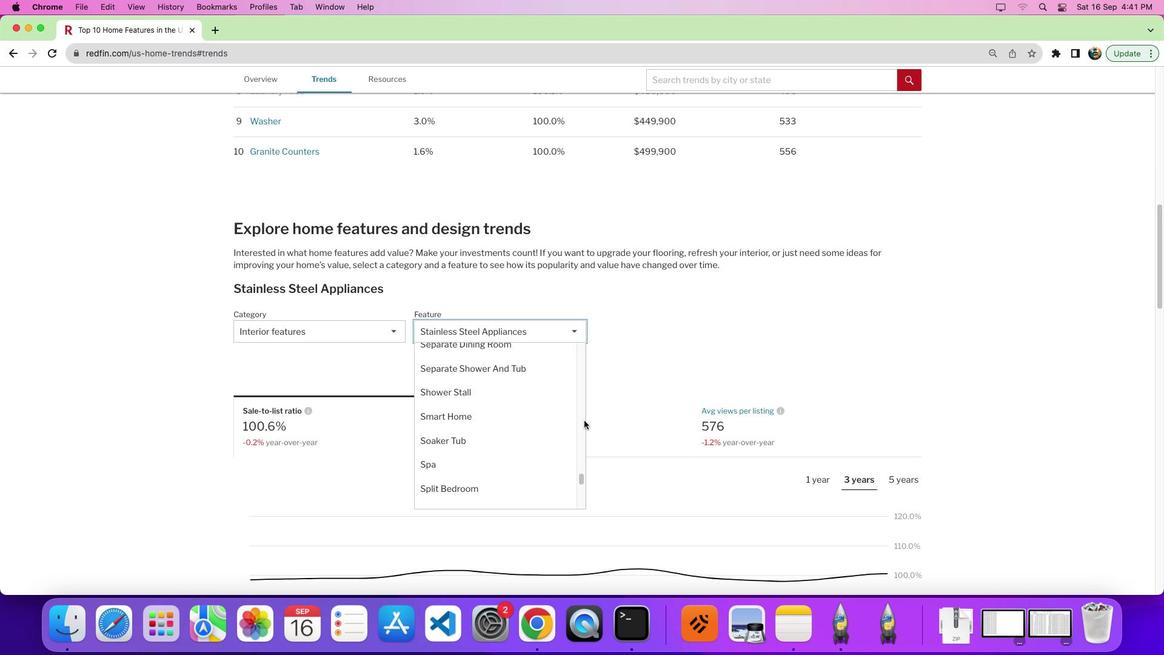 
Action: Mouse moved to (499, 371)
Screenshot: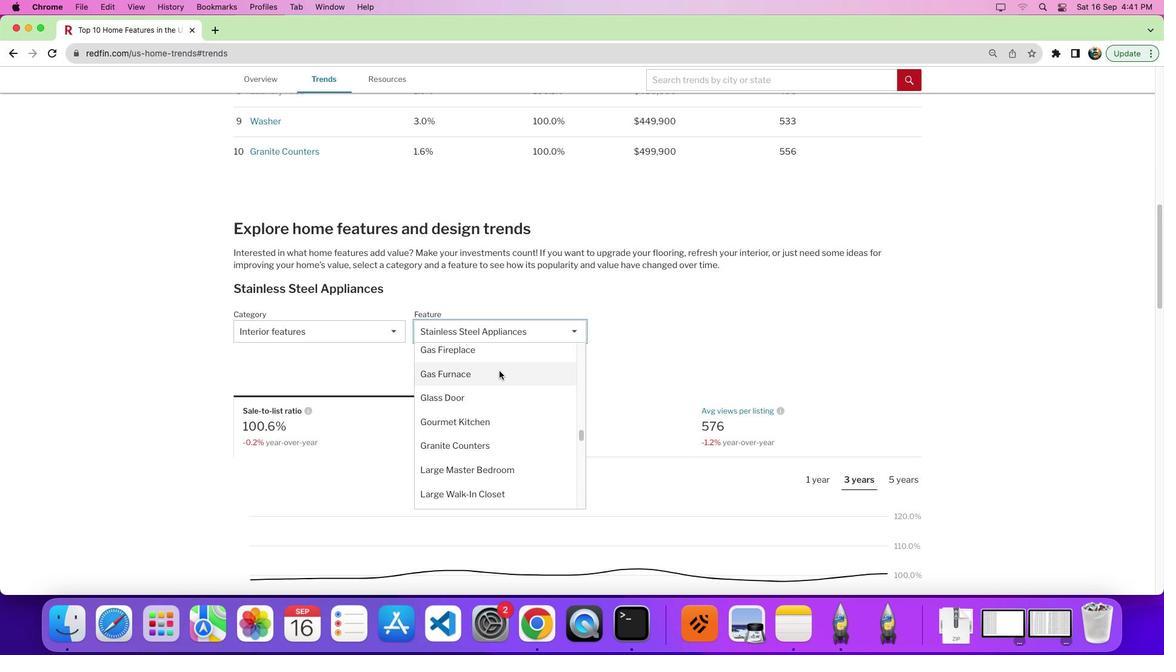 
Action: Mouse pressed left at (499, 371)
Screenshot: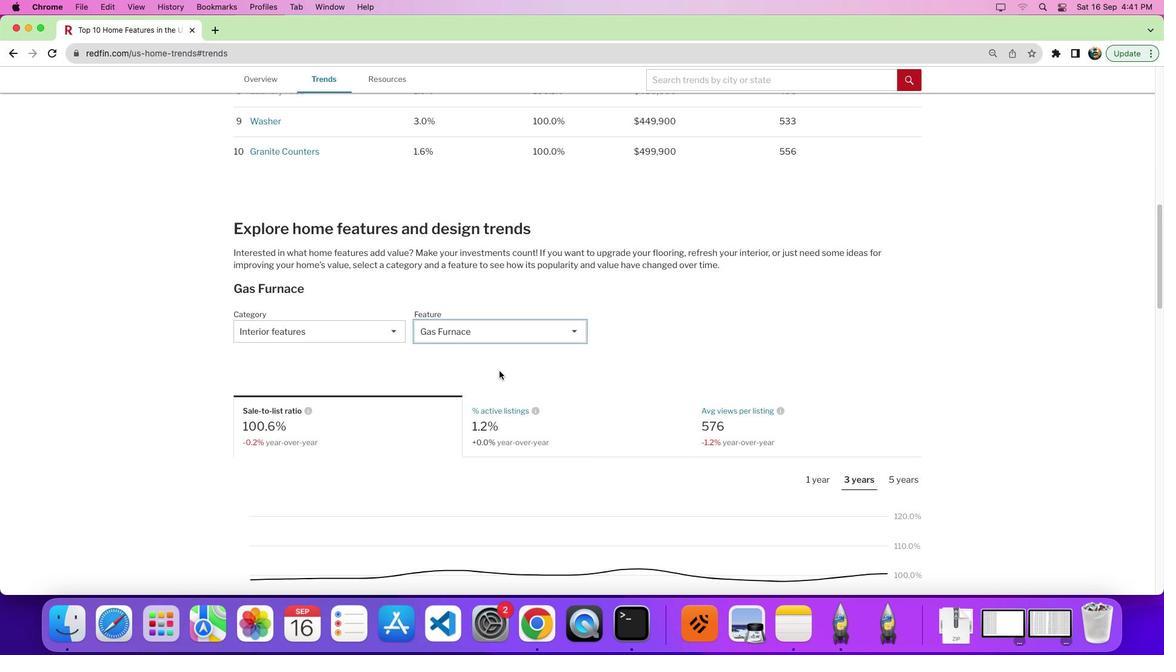 
Action: Mouse moved to (685, 403)
Screenshot: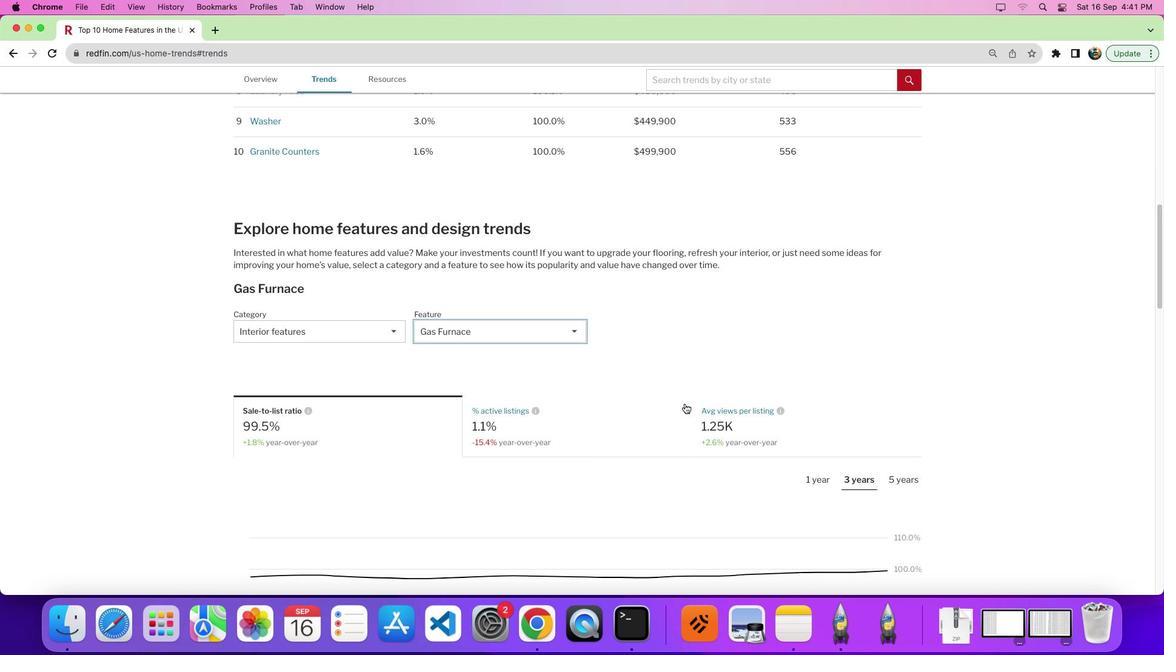 
Action: Mouse scrolled (685, 403) with delta (0, 0)
Screenshot: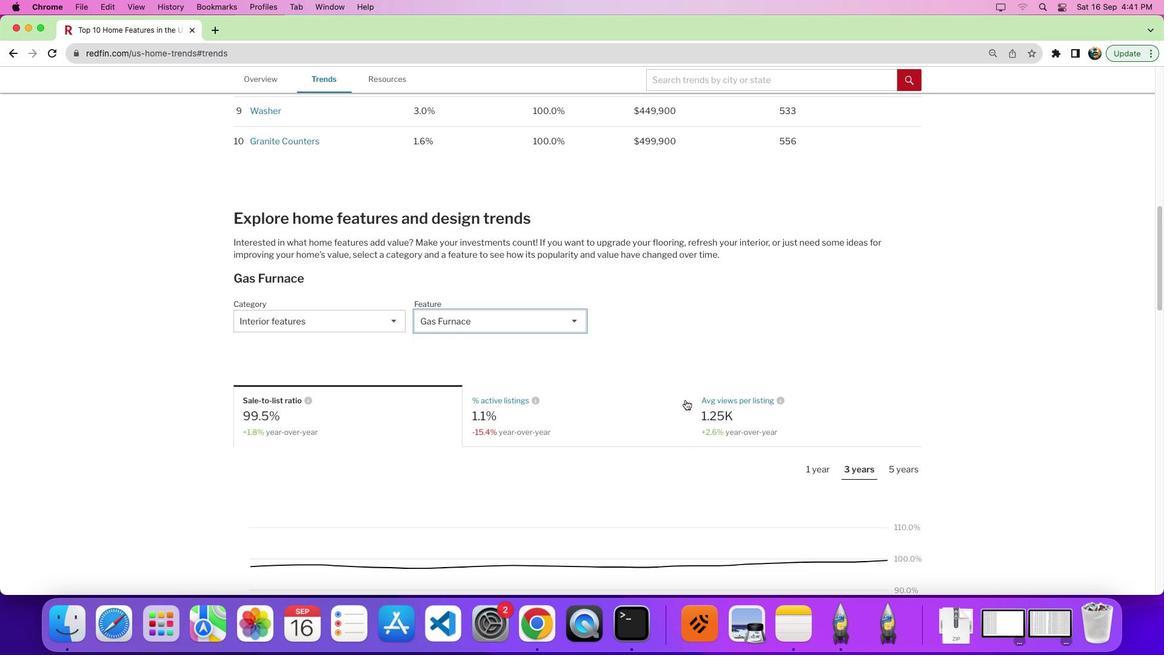 
Action: Mouse moved to (685, 401)
Screenshot: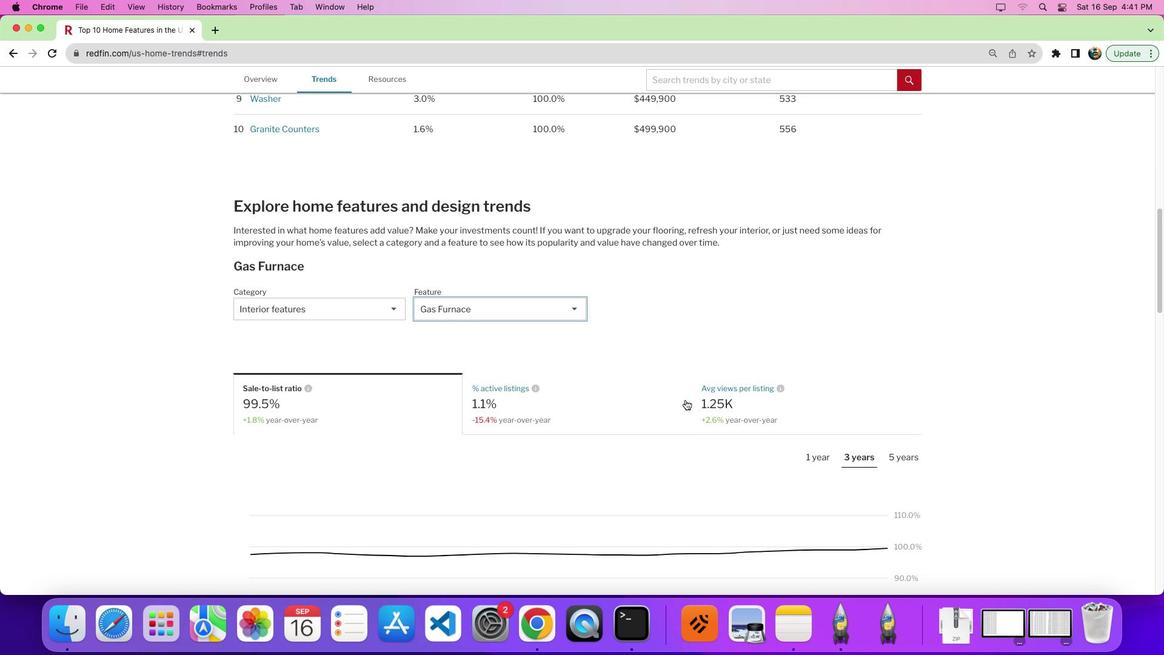 
Action: Mouse scrolled (685, 401) with delta (0, 0)
Screenshot: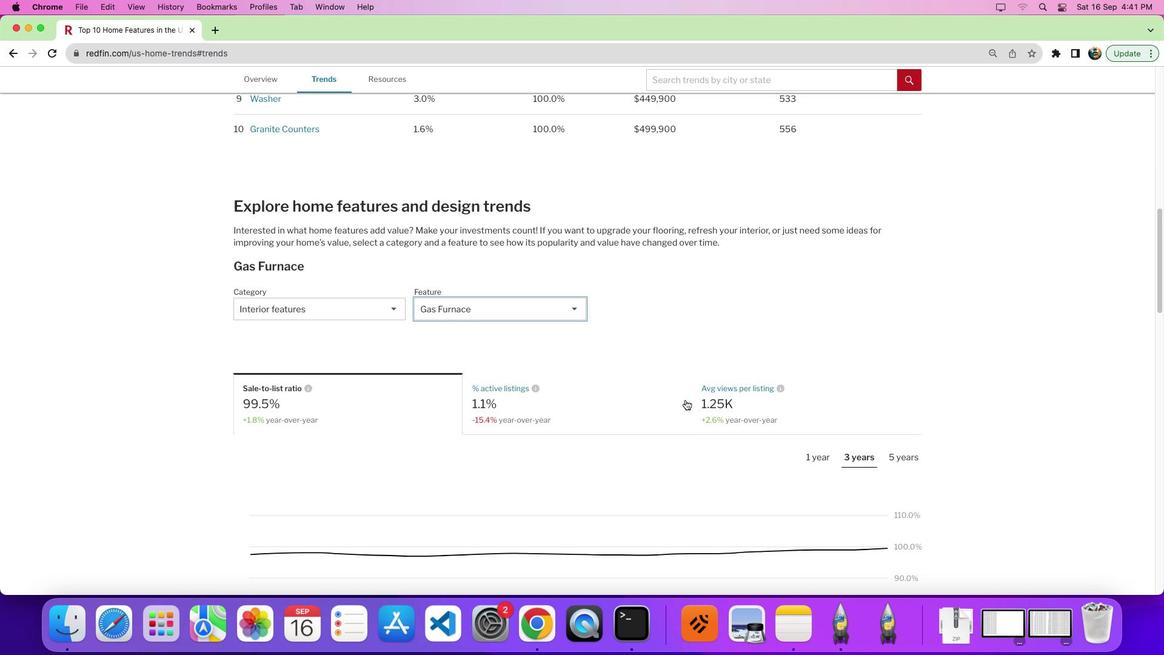 
Action: Mouse moved to (803, 445)
Screenshot: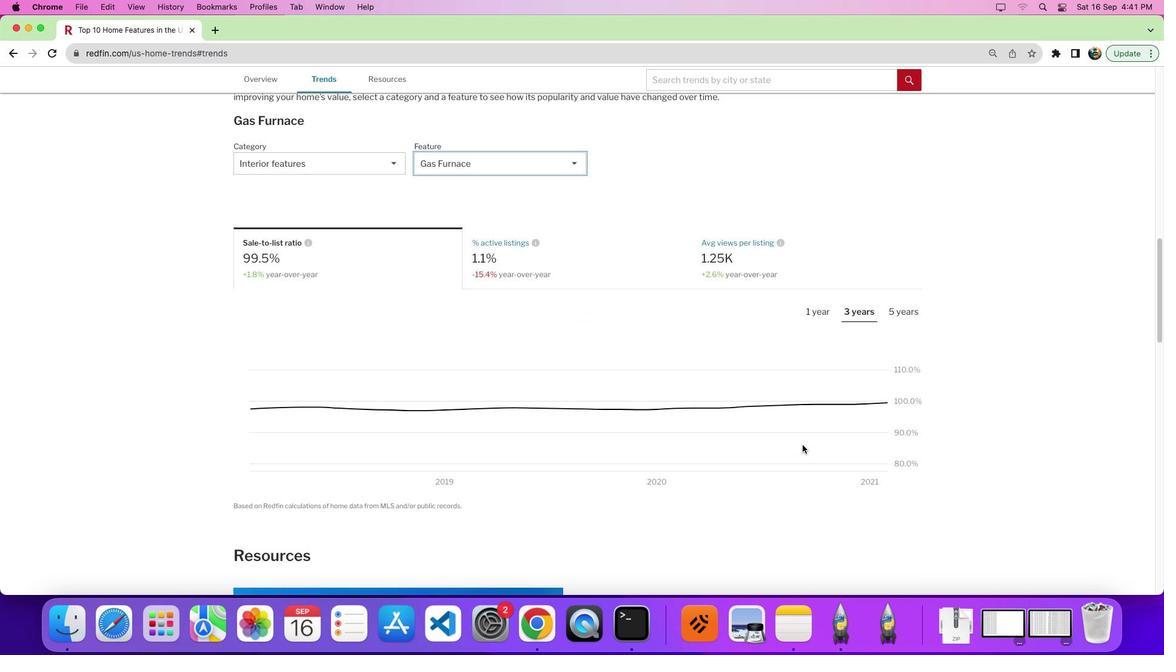
Action: Mouse scrolled (803, 445) with delta (0, 0)
Screenshot: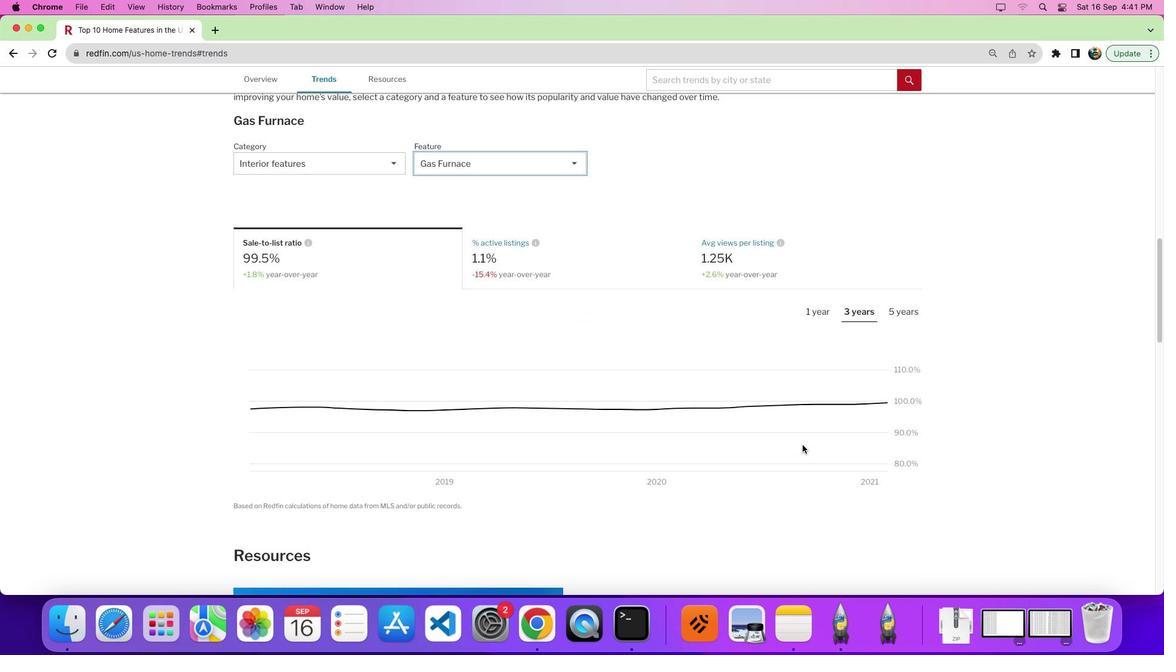 
Action: Mouse scrolled (803, 445) with delta (0, 0)
Screenshot: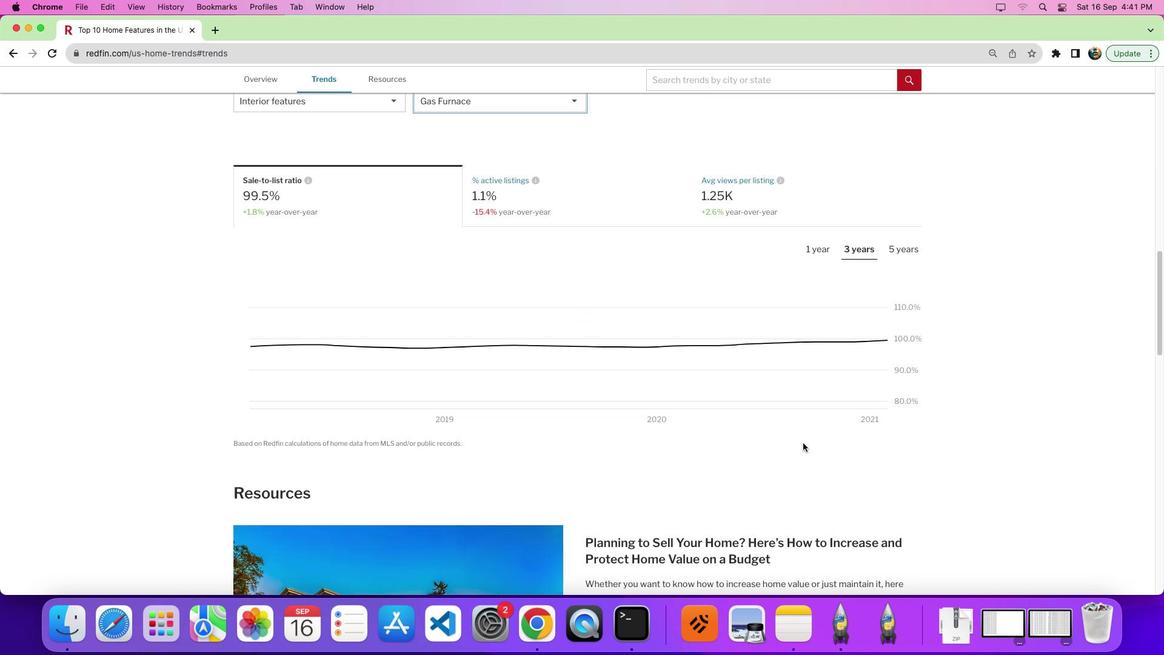 
Action: Mouse scrolled (803, 445) with delta (0, -4)
Screenshot: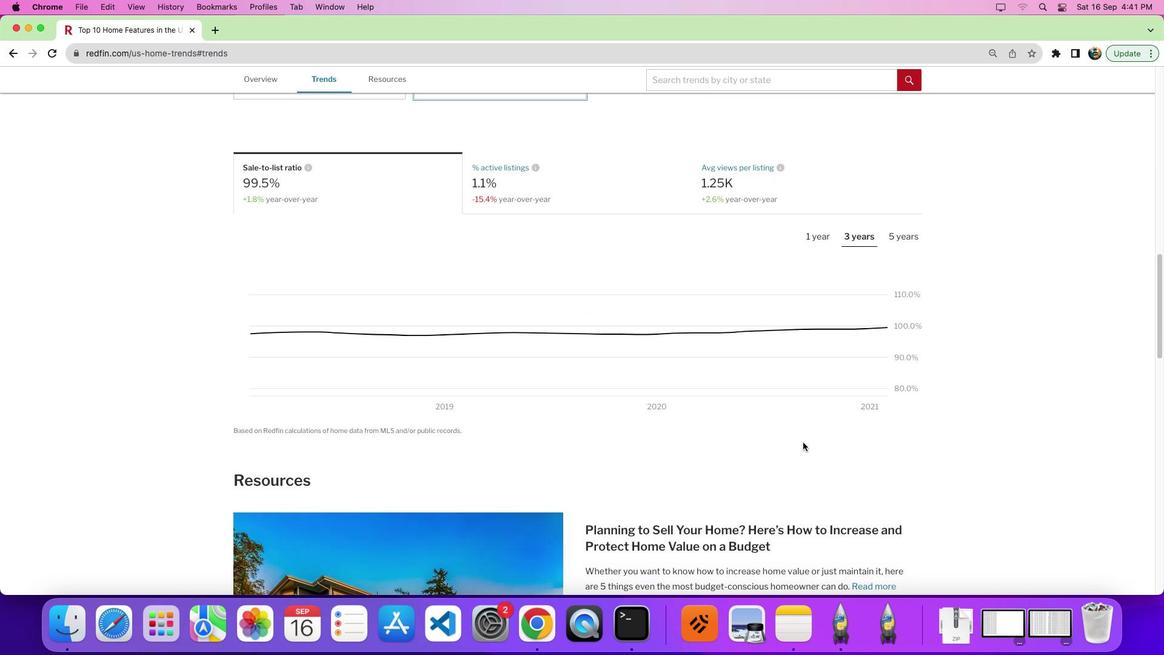 
Action: Mouse moved to (909, 392)
Screenshot: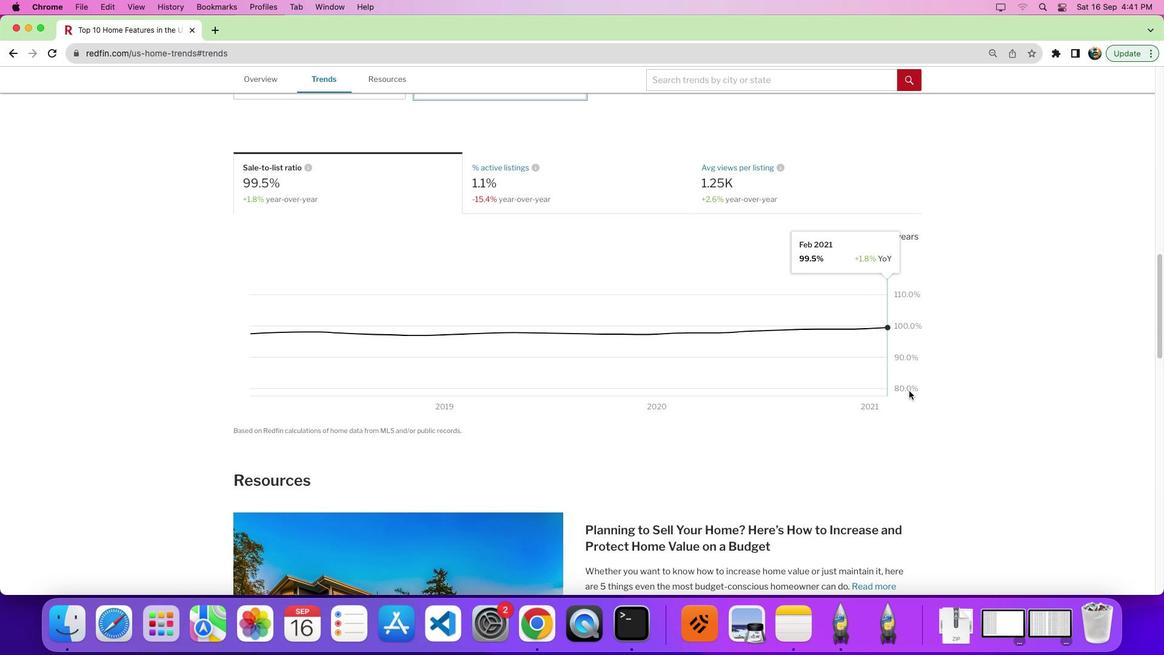 
